 Task: Create a due date automation trigger when advanced on, on the monday before a card is due add basic without the blue label at 11:00 AM.
Action: Mouse moved to (970, 278)
Screenshot: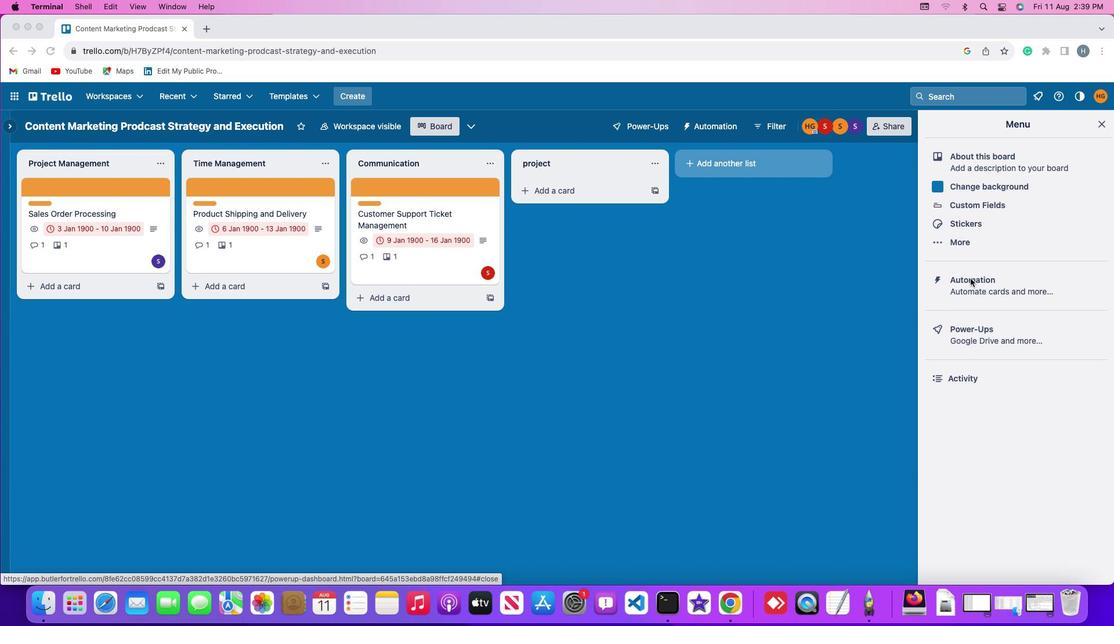 
Action: Mouse pressed left at (970, 278)
Screenshot: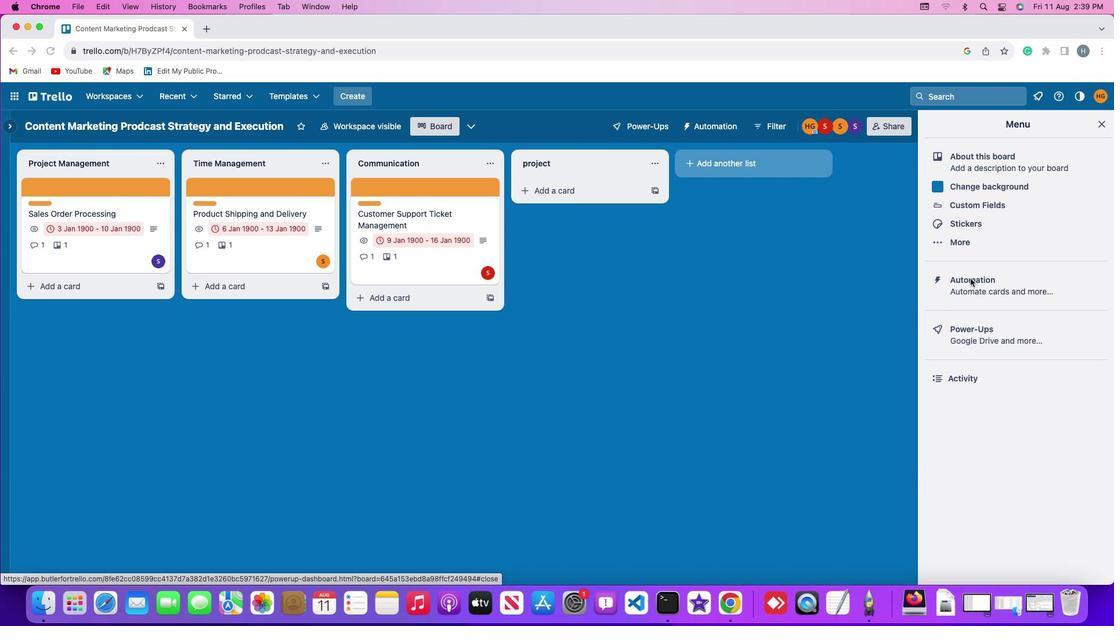 
Action: Mouse pressed left at (970, 278)
Screenshot: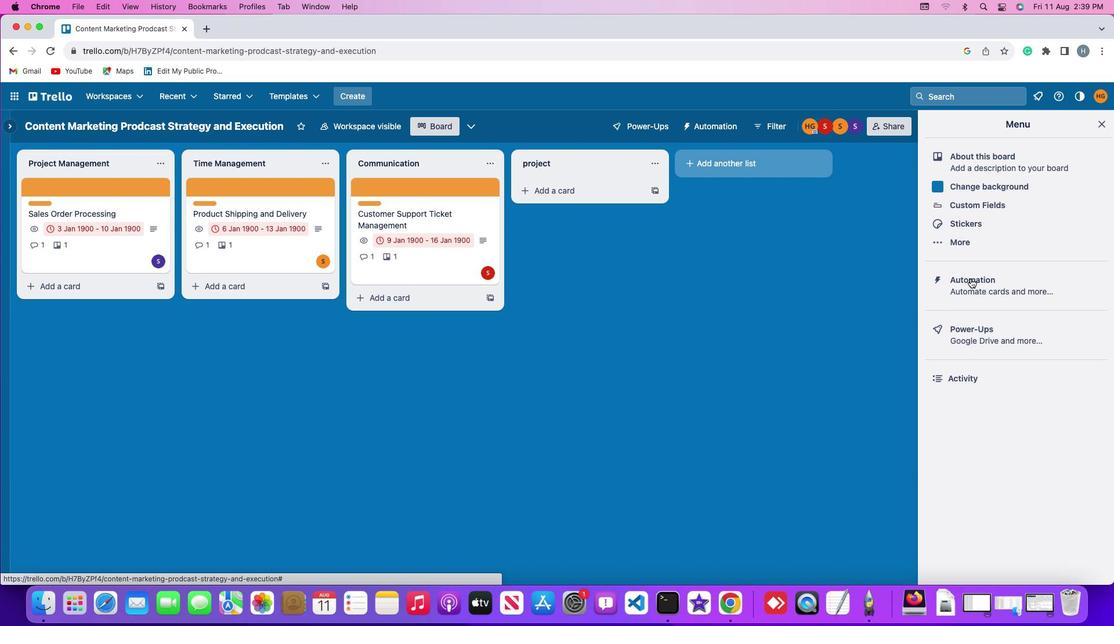 
Action: Mouse moved to (85, 282)
Screenshot: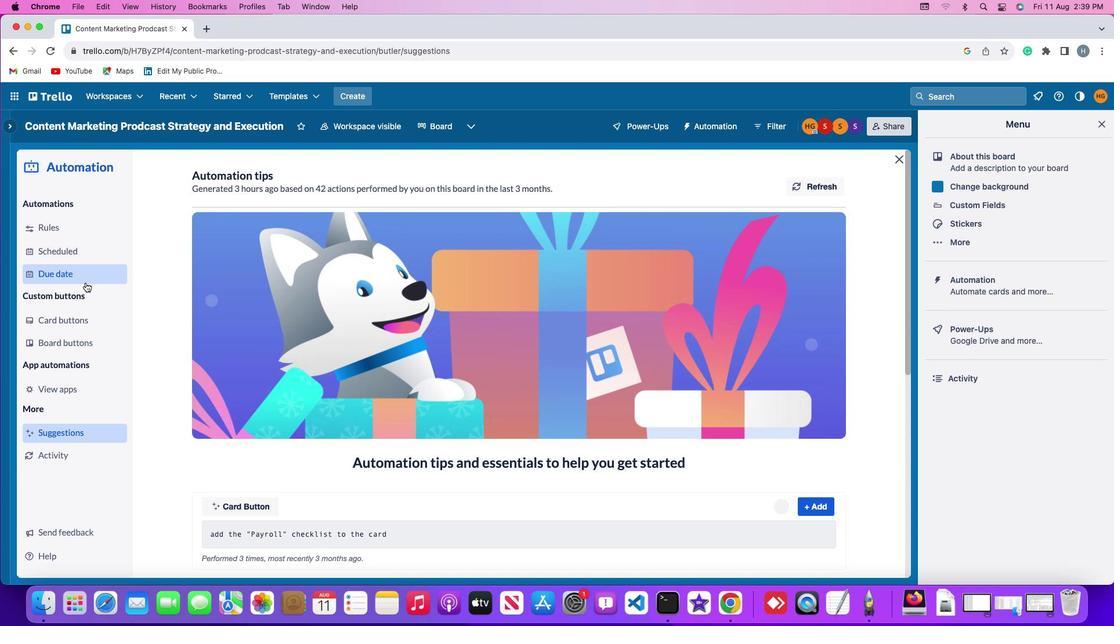
Action: Mouse pressed left at (85, 282)
Screenshot: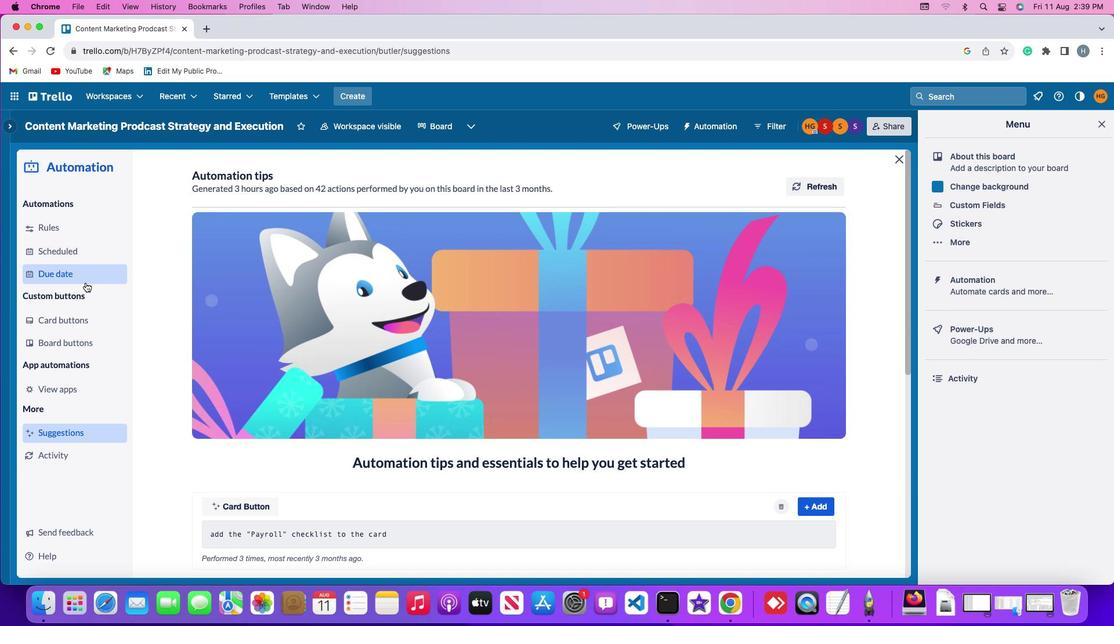 
Action: Mouse moved to (782, 180)
Screenshot: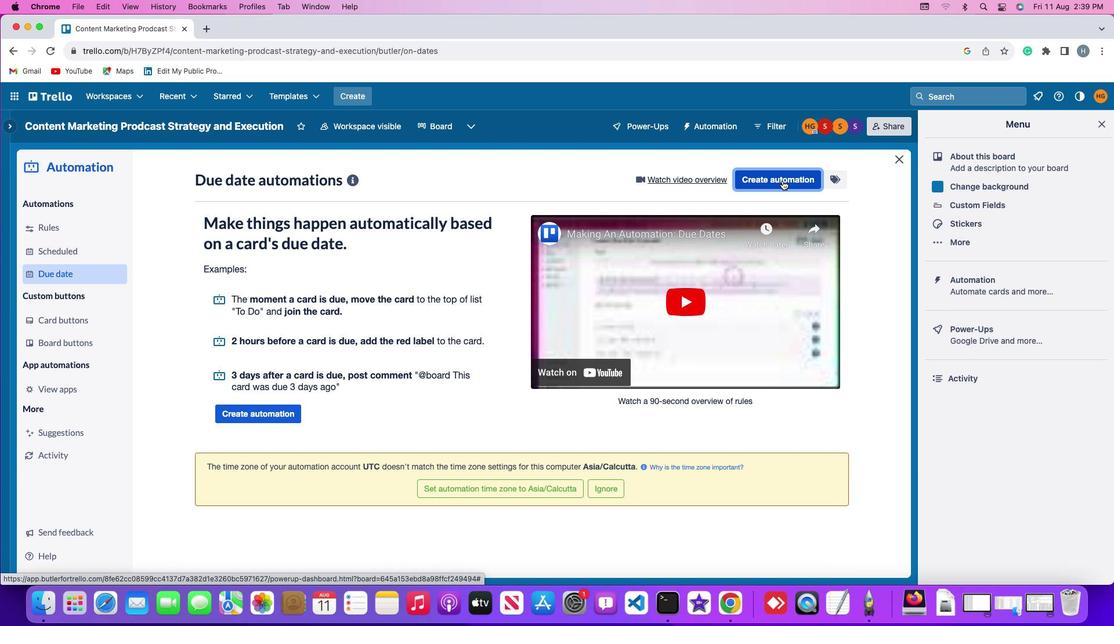 
Action: Mouse pressed left at (782, 180)
Screenshot: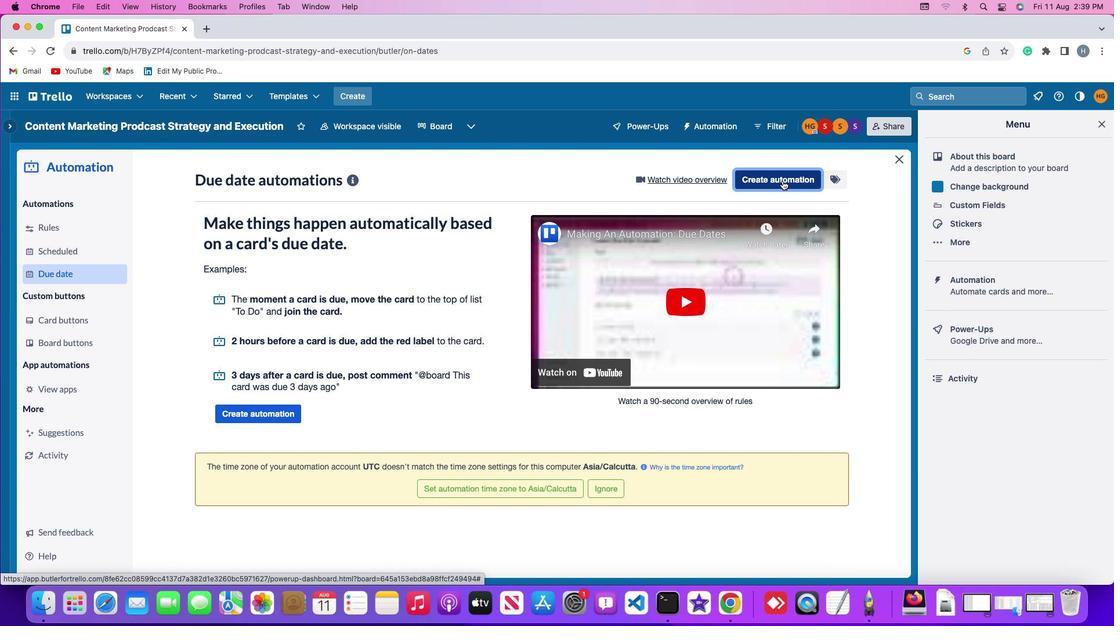 
Action: Mouse moved to (217, 293)
Screenshot: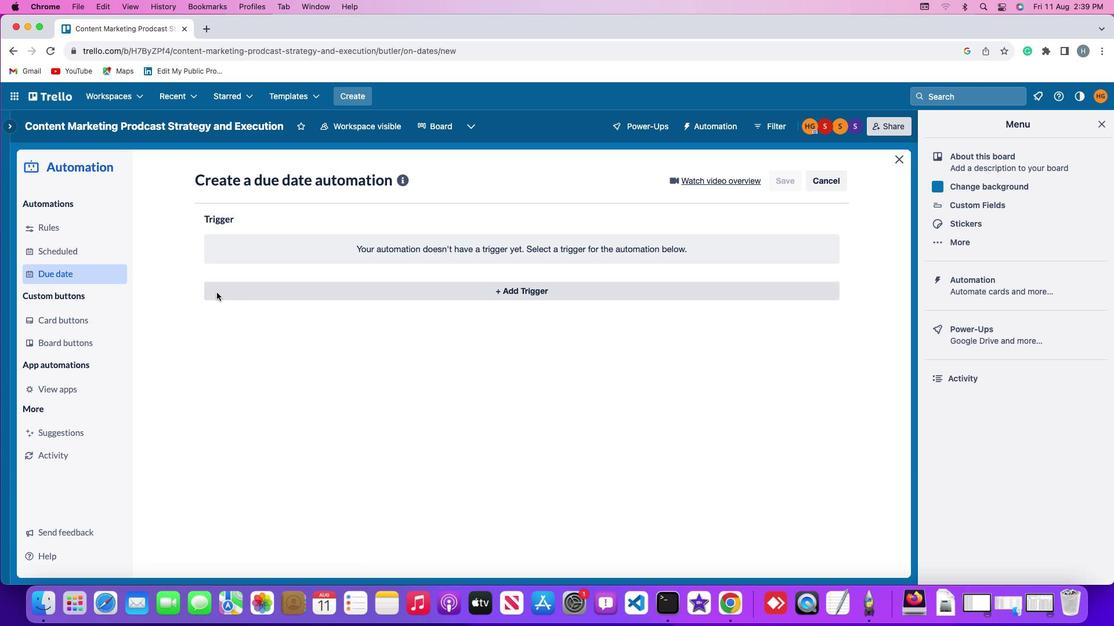 
Action: Mouse pressed left at (217, 293)
Screenshot: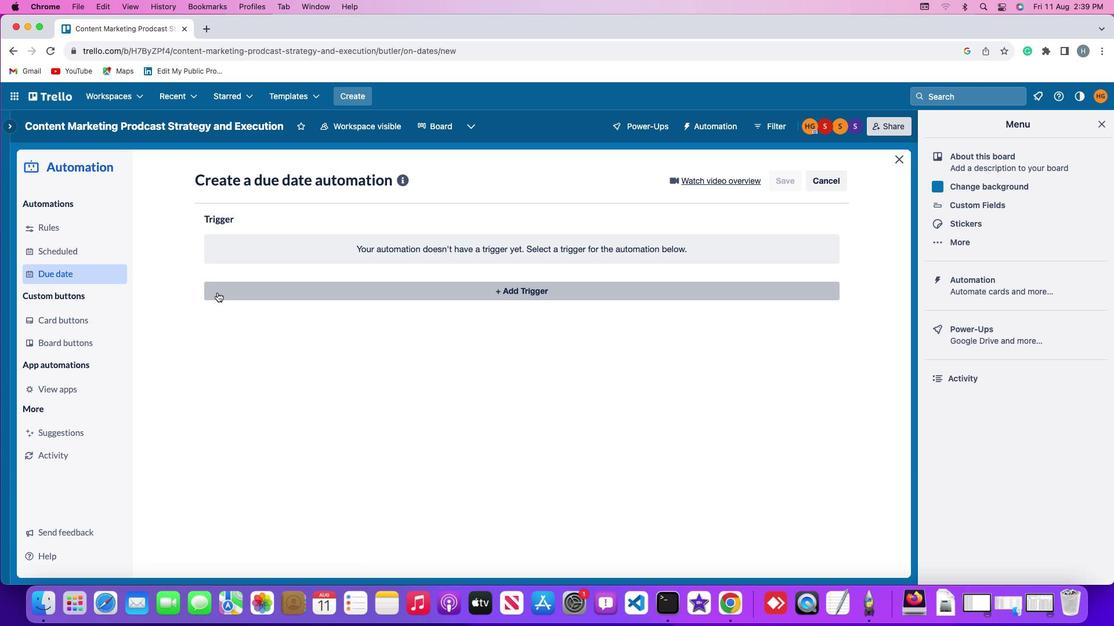 
Action: Mouse moved to (255, 508)
Screenshot: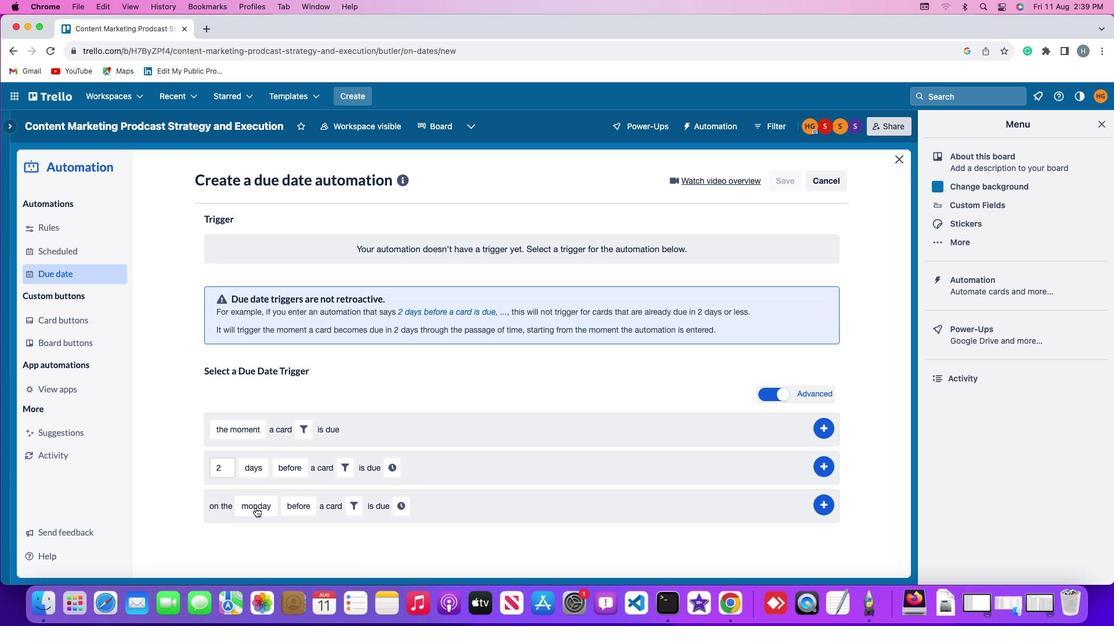 
Action: Mouse pressed left at (255, 508)
Screenshot: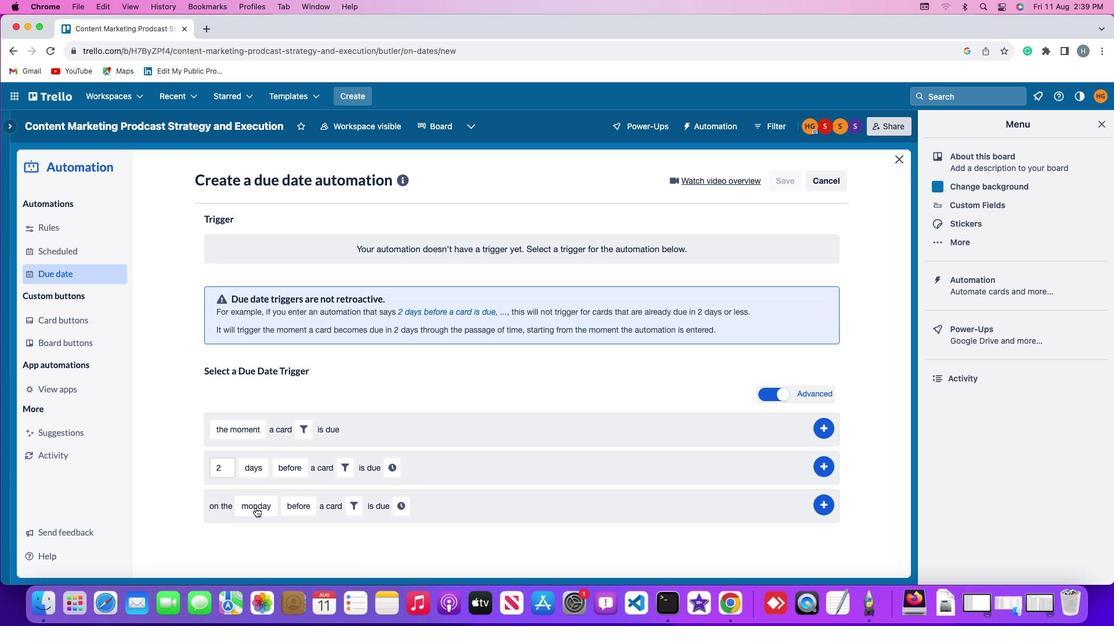 
Action: Mouse moved to (279, 347)
Screenshot: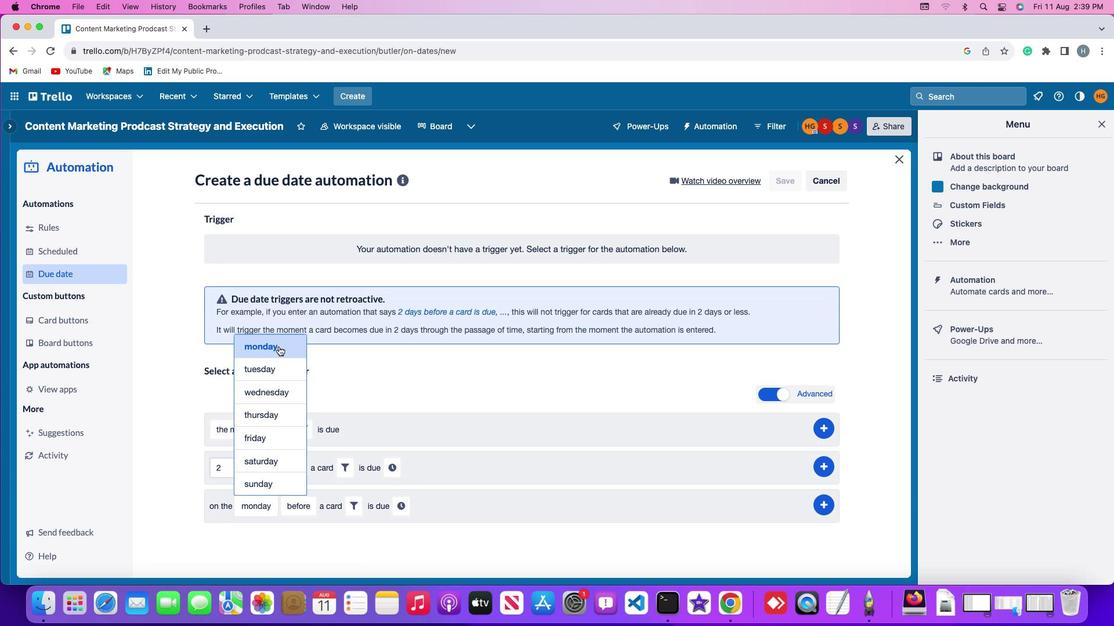 
Action: Mouse pressed left at (279, 347)
Screenshot: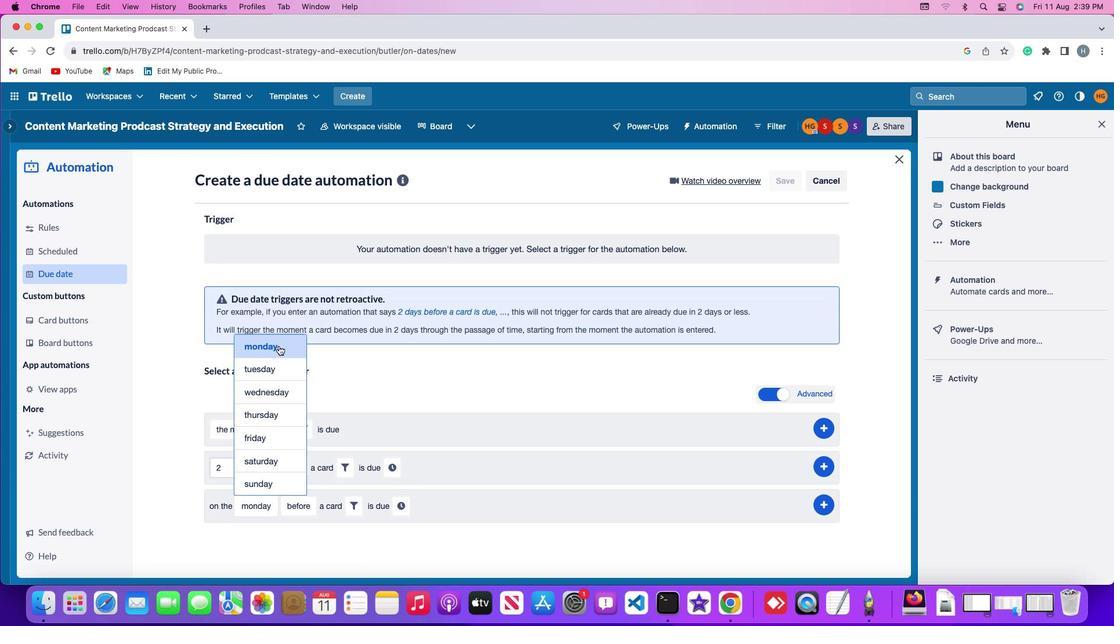 
Action: Mouse moved to (290, 508)
Screenshot: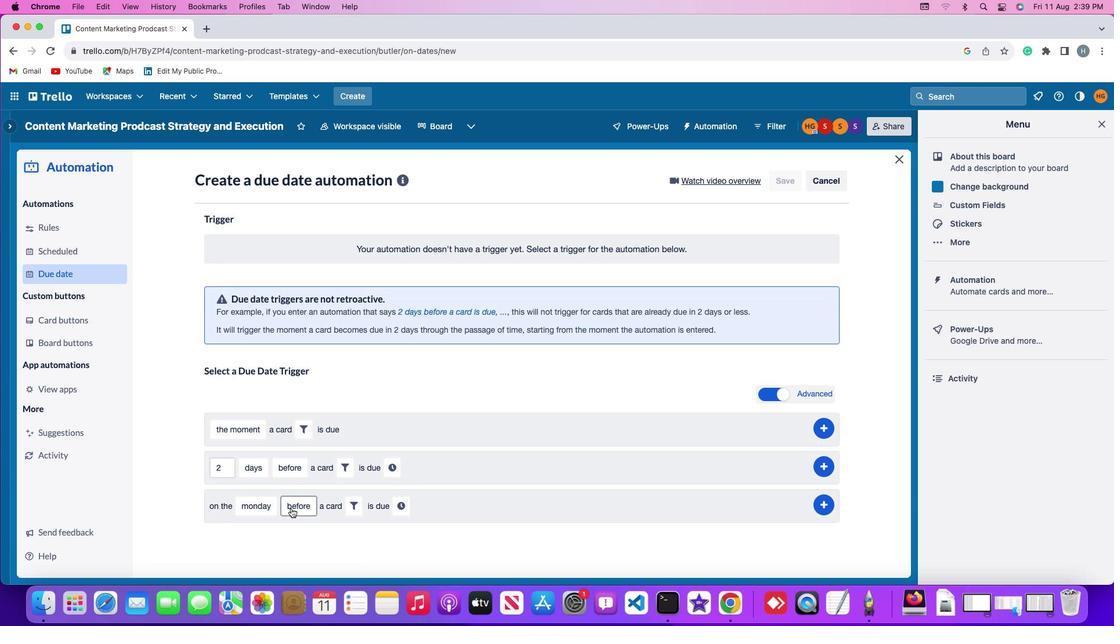 
Action: Mouse pressed left at (290, 508)
Screenshot: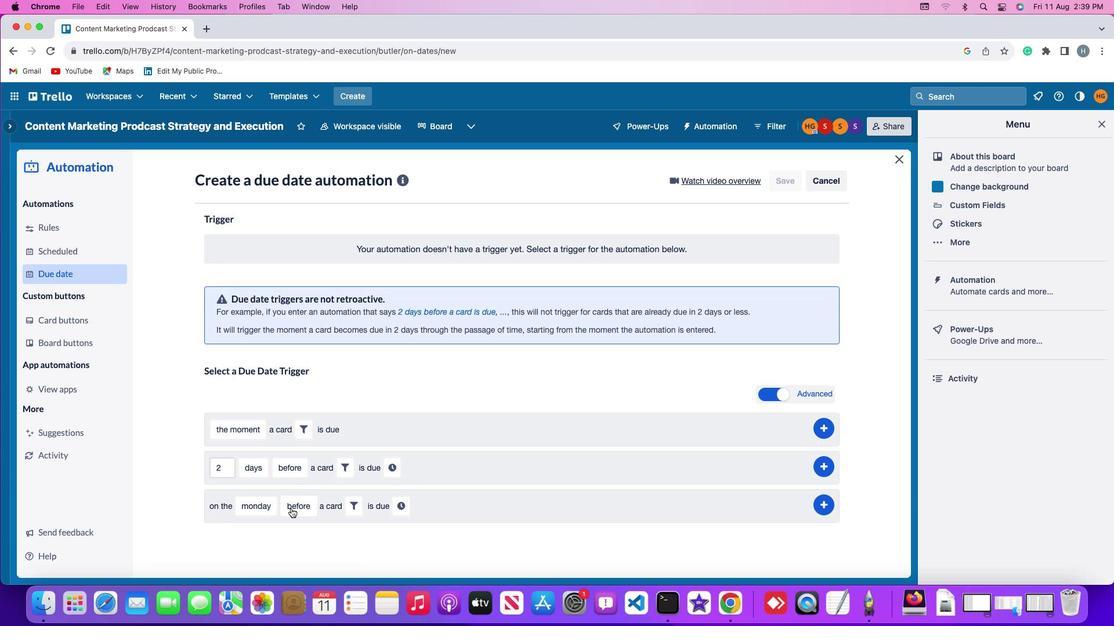 
Action: Mouse moved to (320, 413)
Screenshot: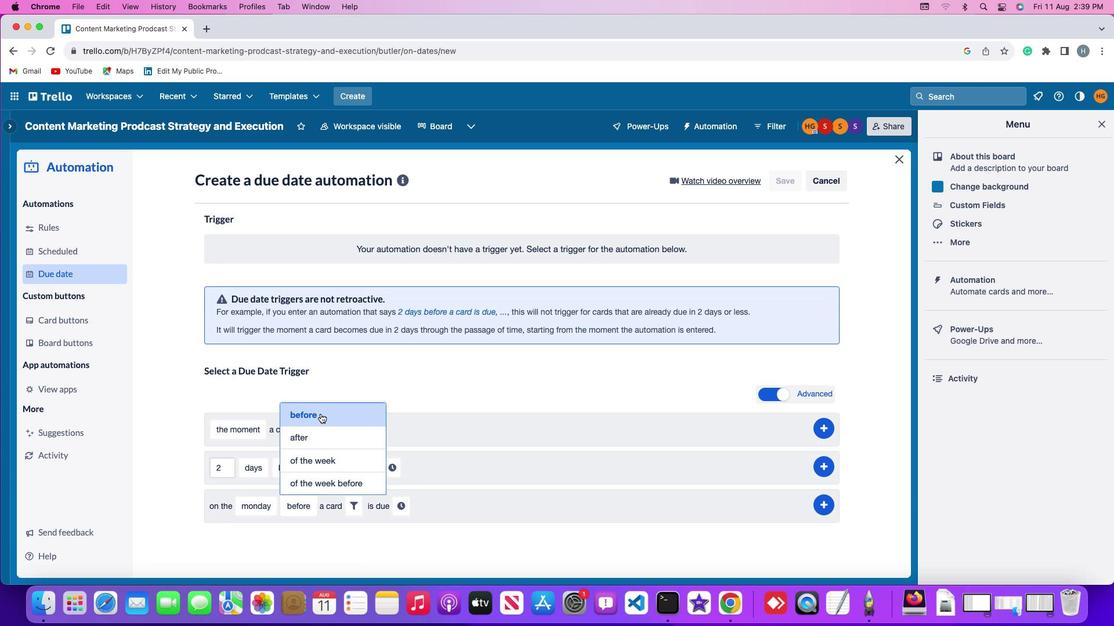 
Action: Mouse pressed left at (320, 413)
Screenshot: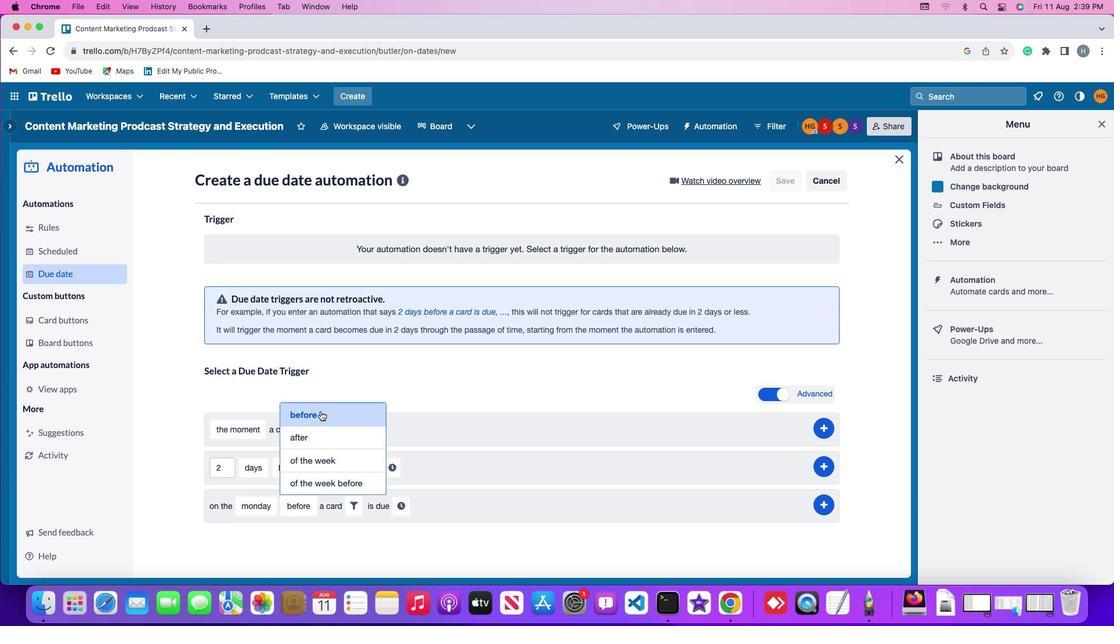
Action: Mouse moved to (357, 509)
Screenshot: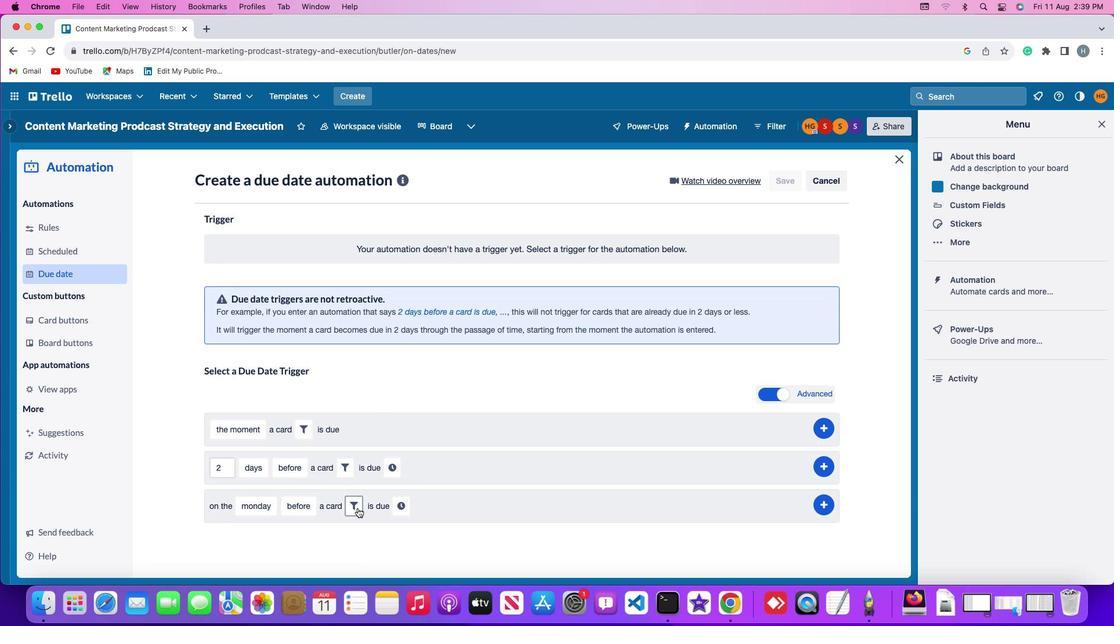 
Action: Mouse pressed left at (357, 509)
Screenshot: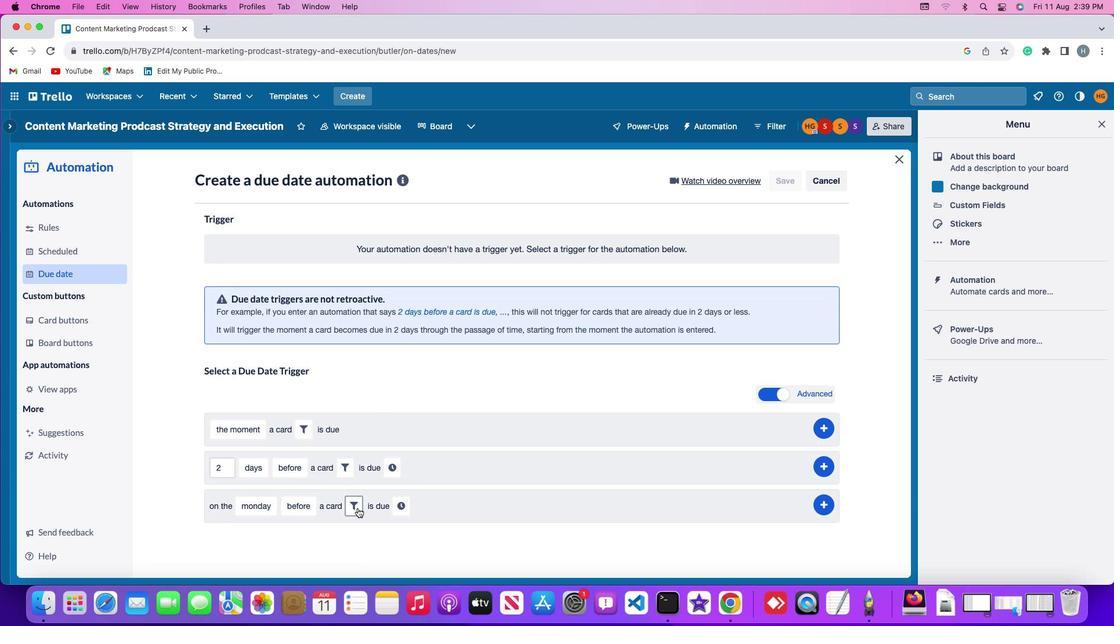 
Action: Mouse moved to (307, 536)
Screenshot: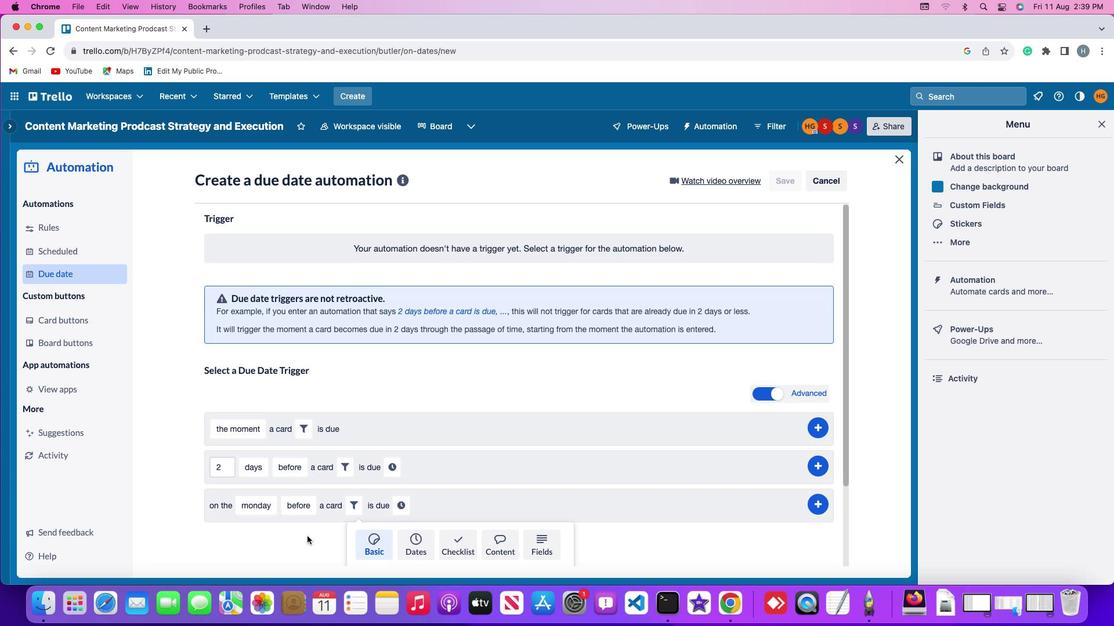 
Action: Mouse scrolled (307, 536) with delta (0, 0)
Screenshot: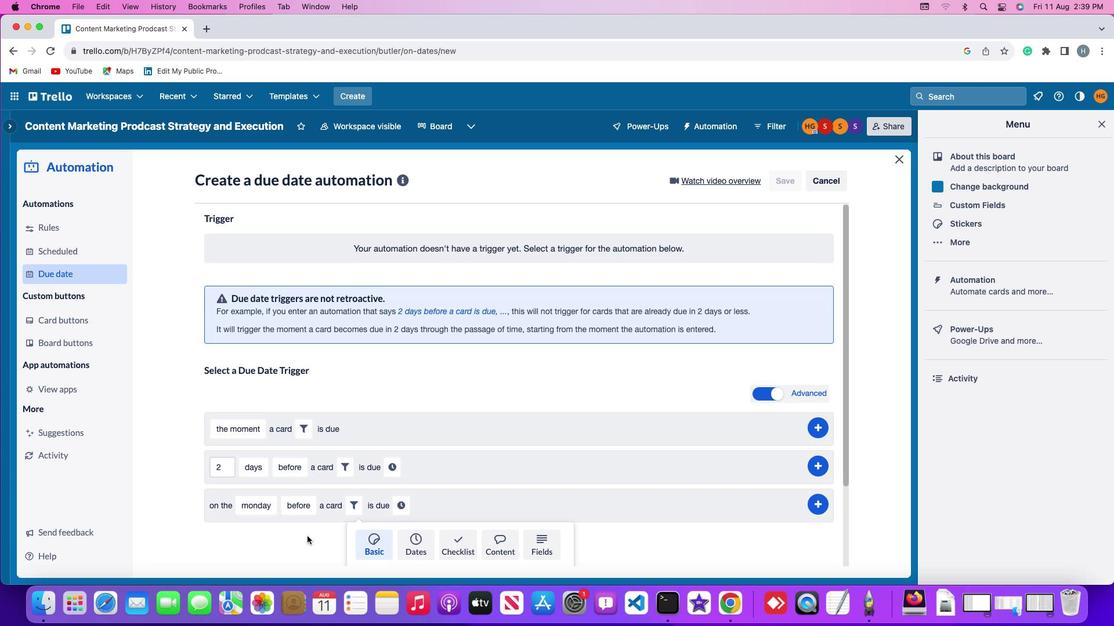 
Action: Mouse scrolled (307, 536) with delta (0, 0)
Screenshot: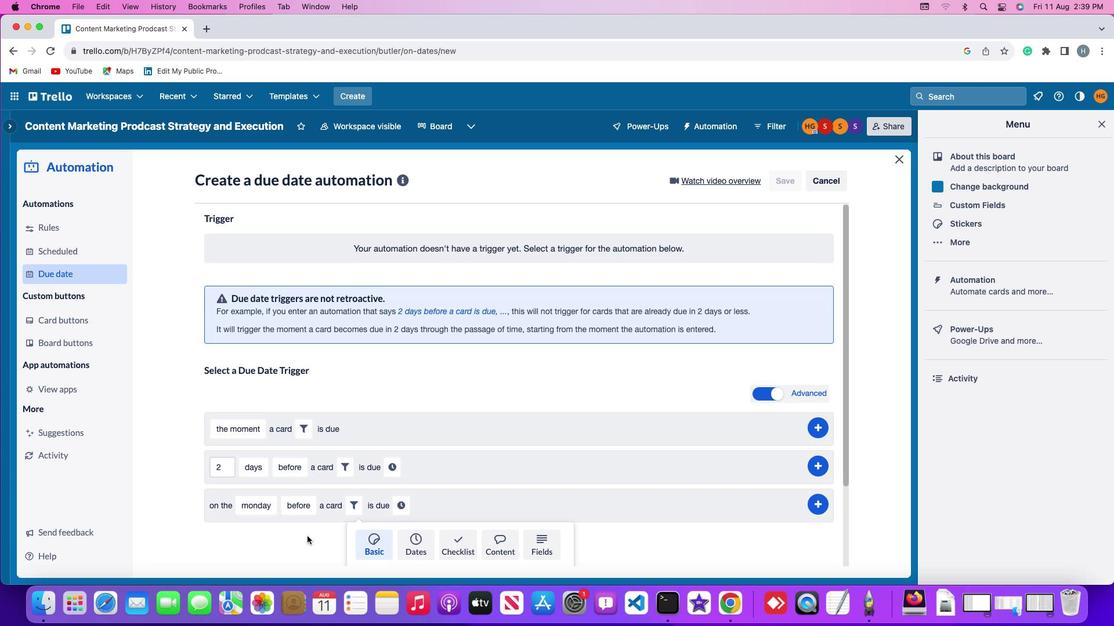 
Action: Mouse moved to (307, 536)
Screenshot: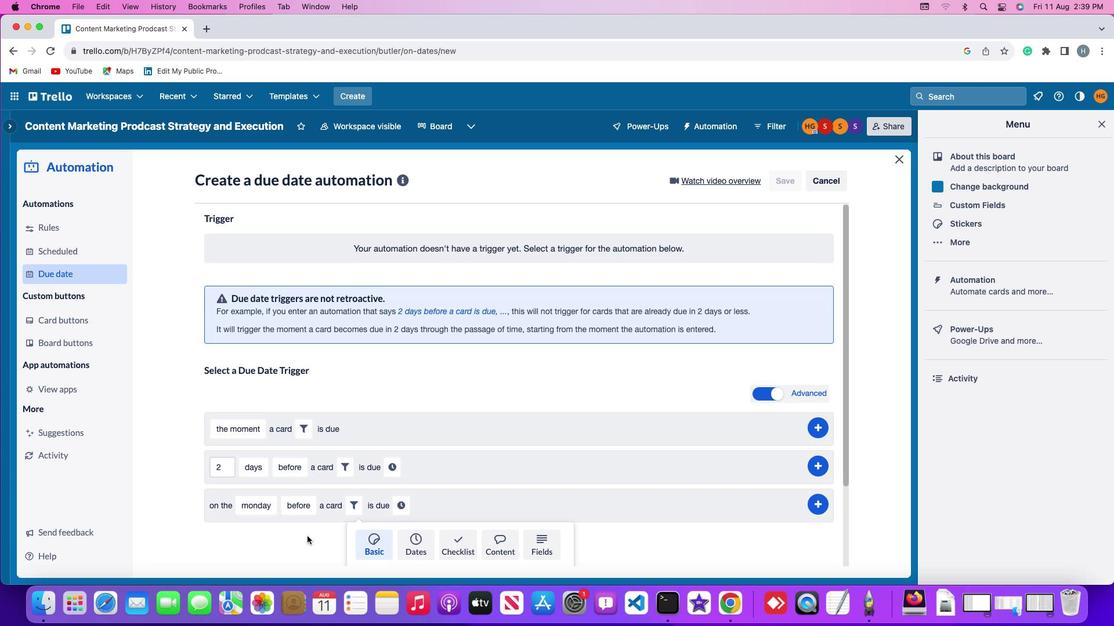 
Action: Mouse scrolled (307, 536) with delta (0, -2)
Screenshot: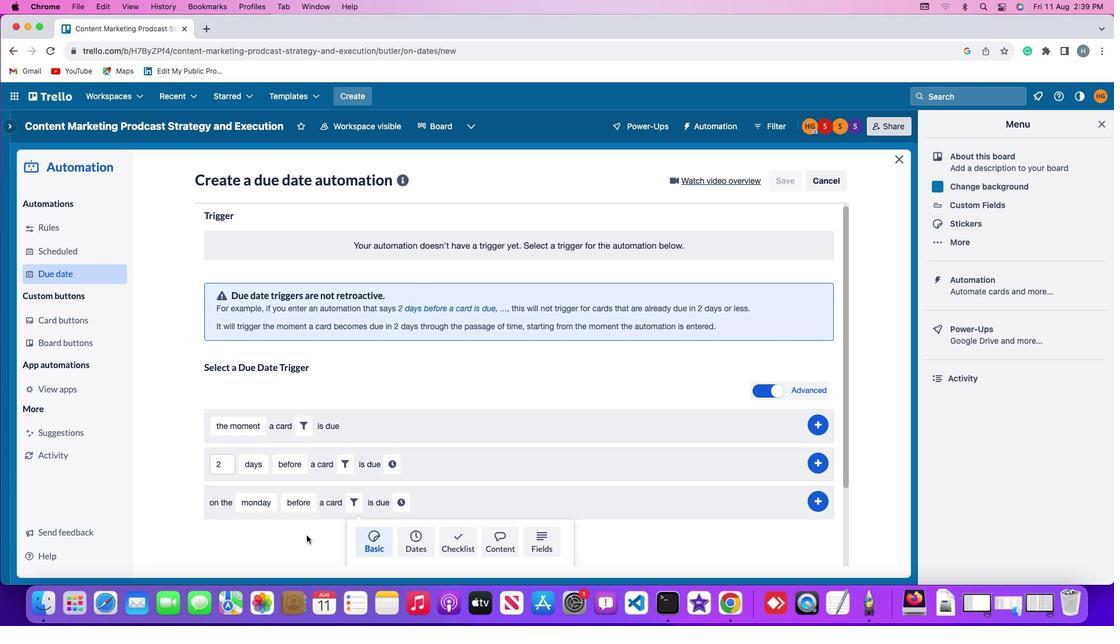 
Action: Mouse moved to (307, 536)
Screenshot: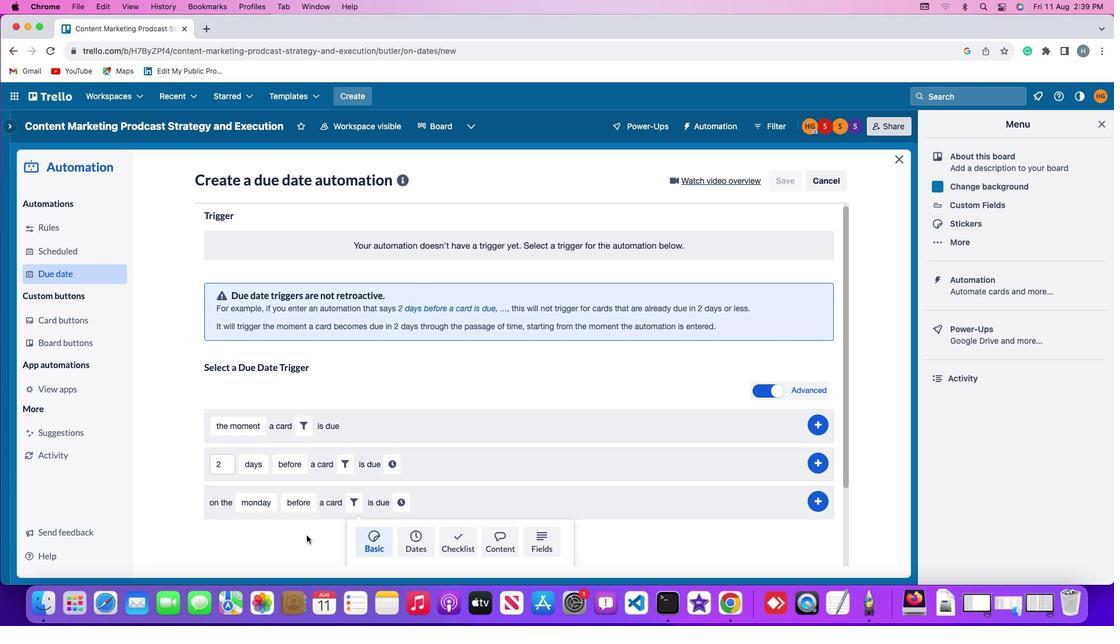 
Action: Mouse scrolled (307, 536) with delta (0, -2)
Screenshot: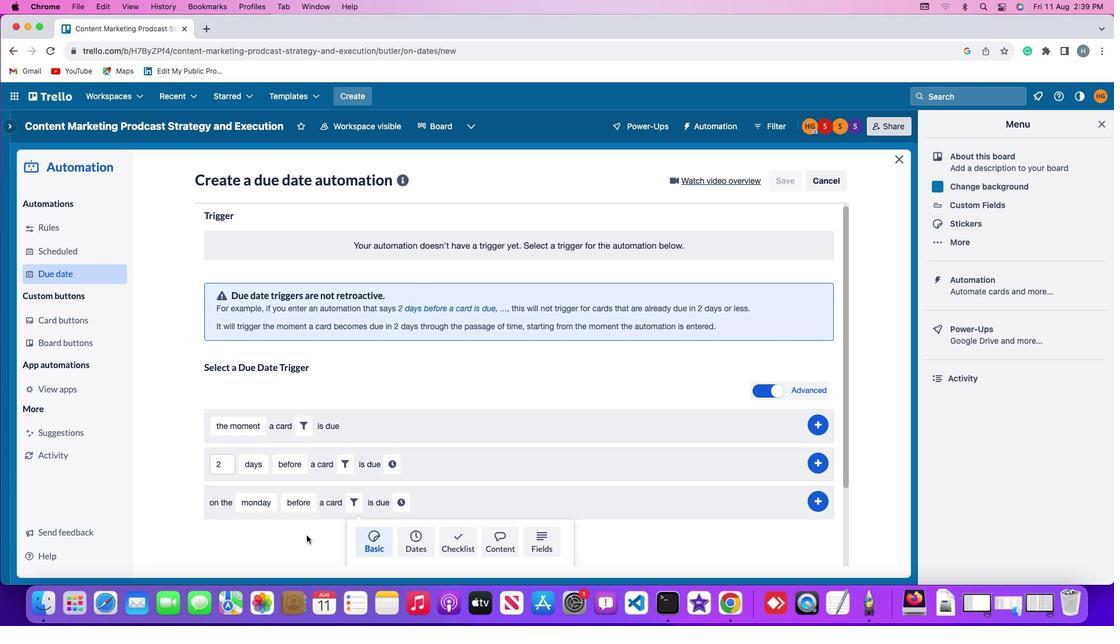 
Action: Mouse moved to (307, 536)
Screenshot: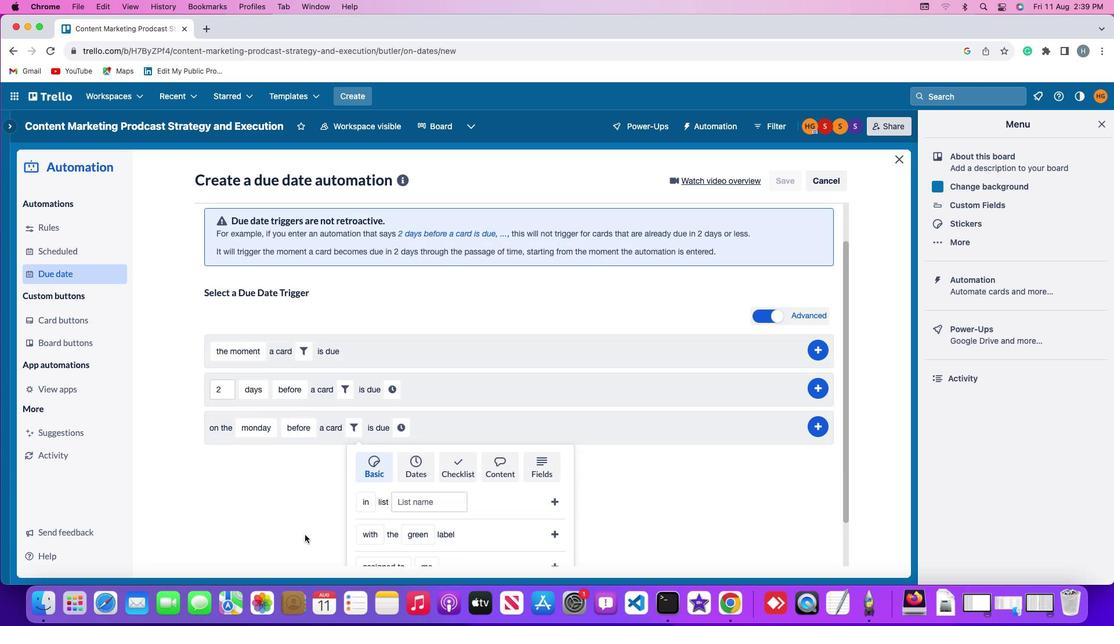 
Action: Mouse scrolled (307, 536) with delta (0, -3)
Screenshot: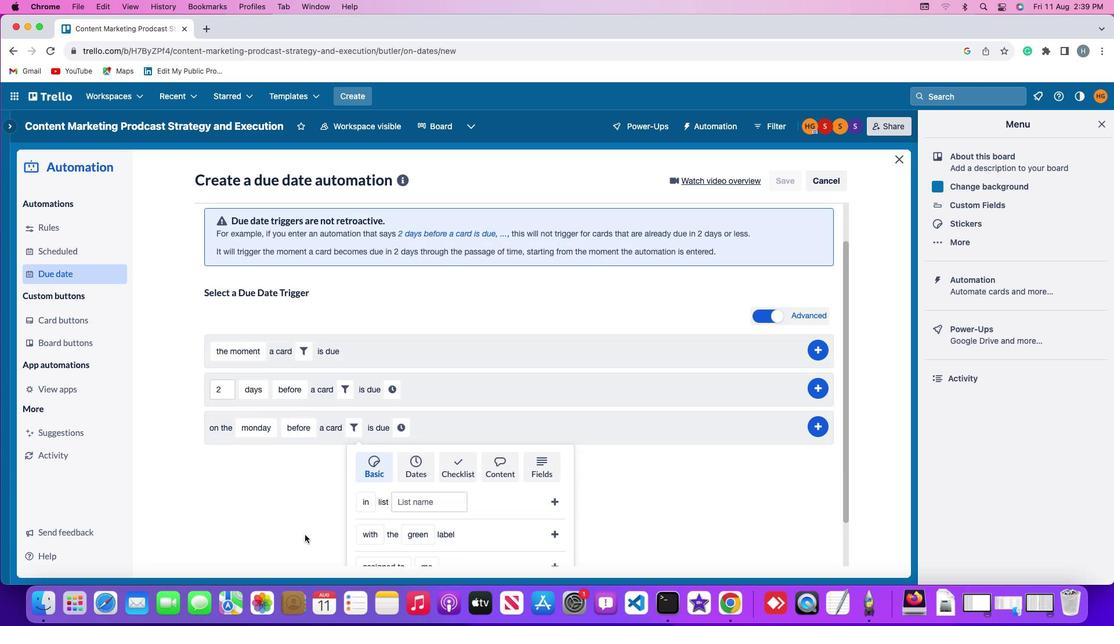 
Action: Mouse moved to (305, 535)
Screenshot: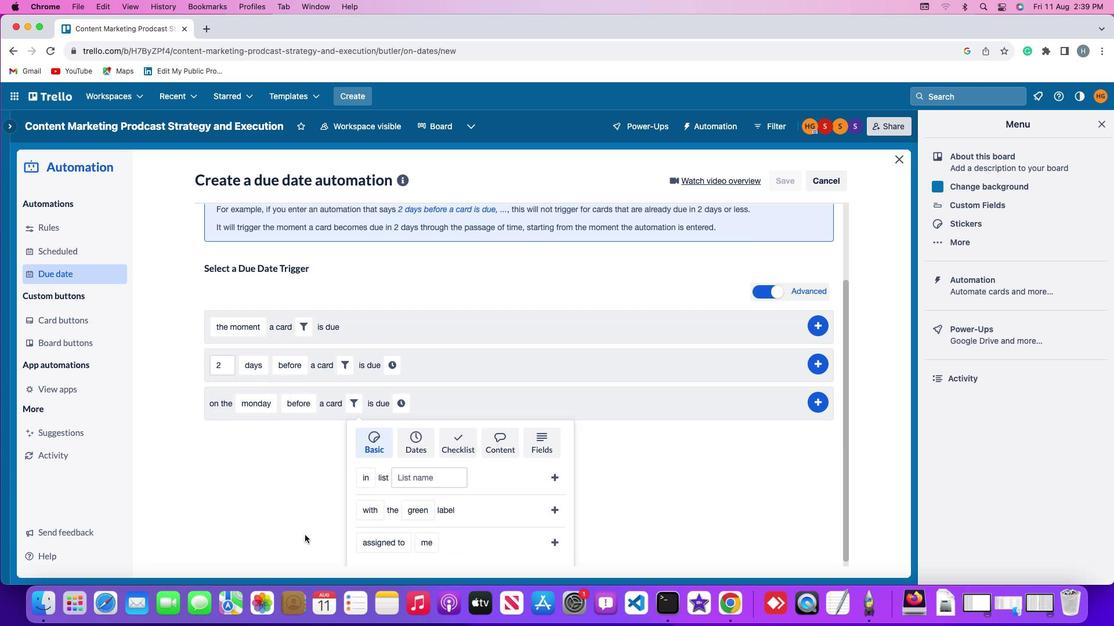 
Action: Mouse scrolled (305, 535) with delta (0, -3)
Screenshot: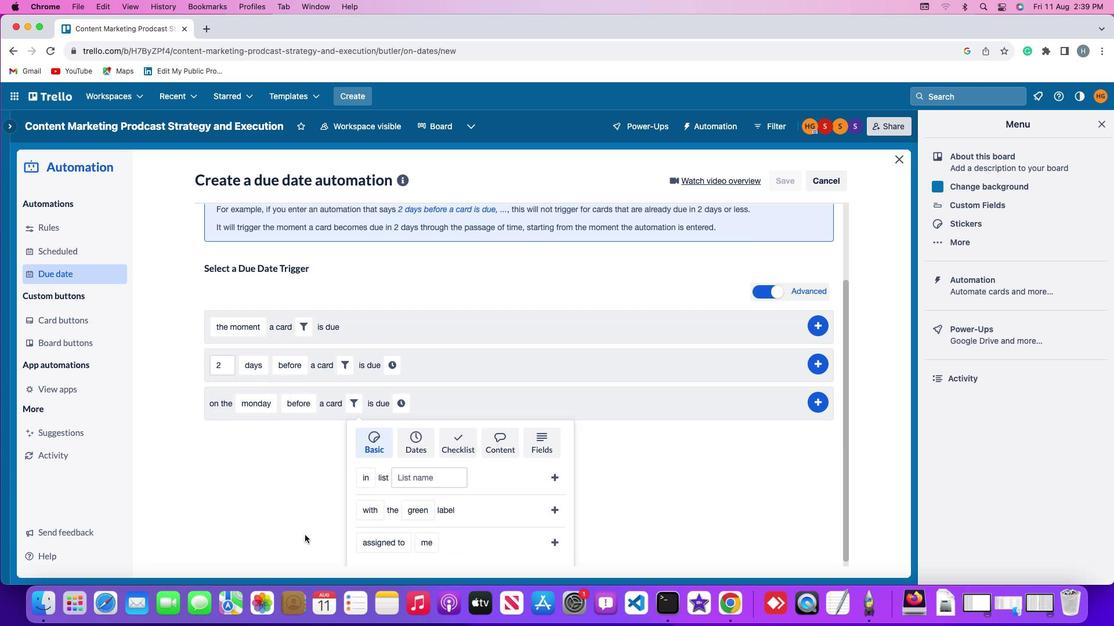 
Action: Mouse moved to (301, 532)
Screenshot: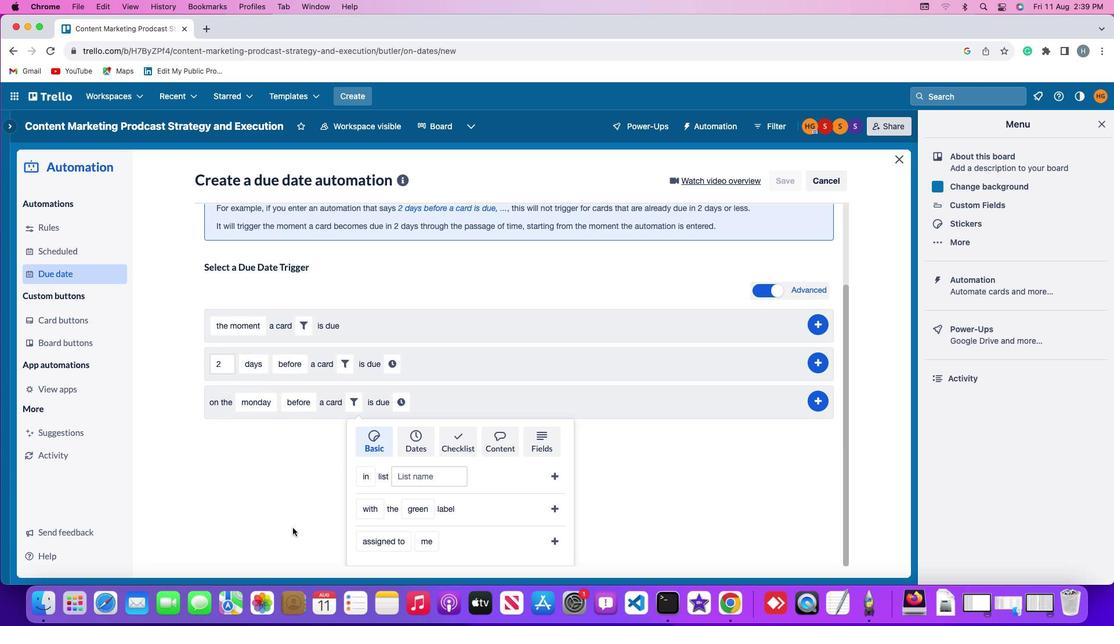 
Action: Mouse scrolled (301, 532) with delta (0, 0)
Screenshot: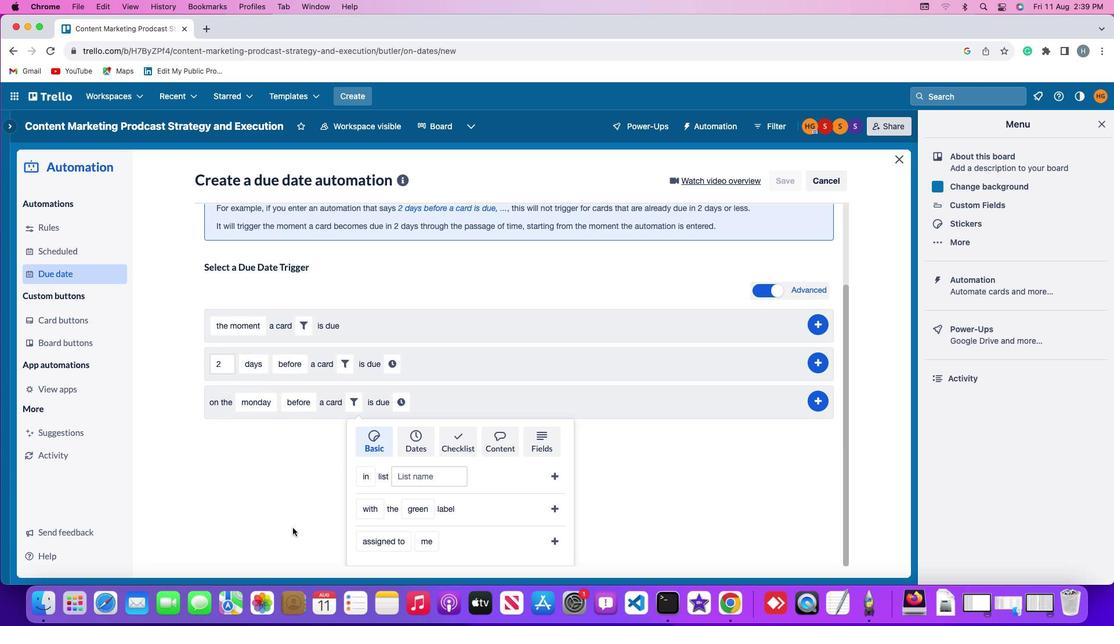 
Action: Mouse moved to (296, 531)
Screenshot: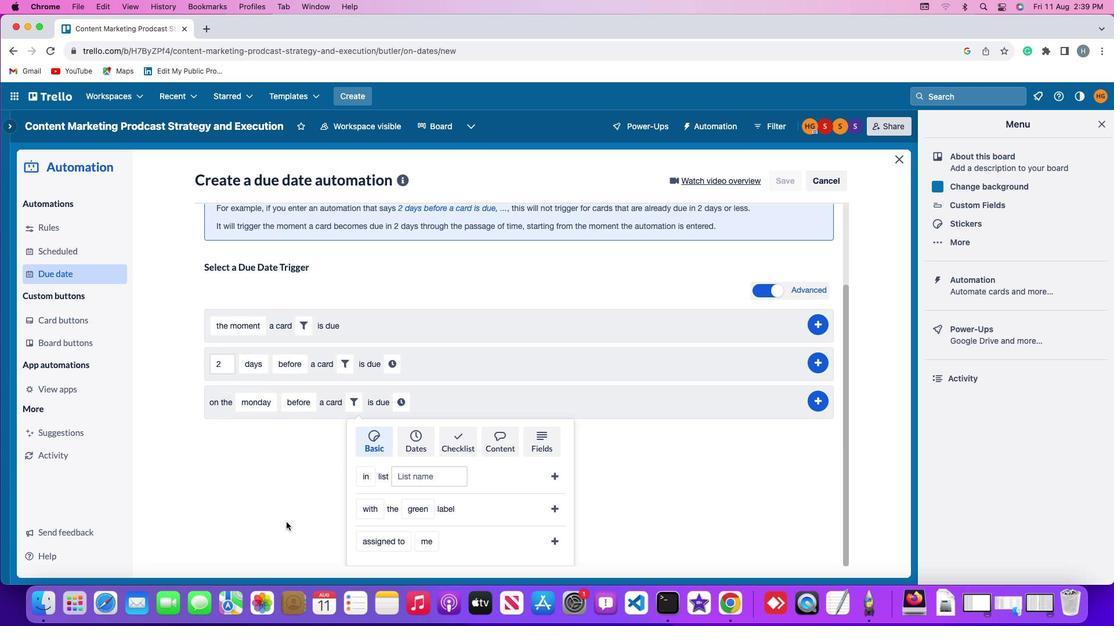 
Action: Mouse scrolled (296, 531) with delta (0, 0)
Screenshot: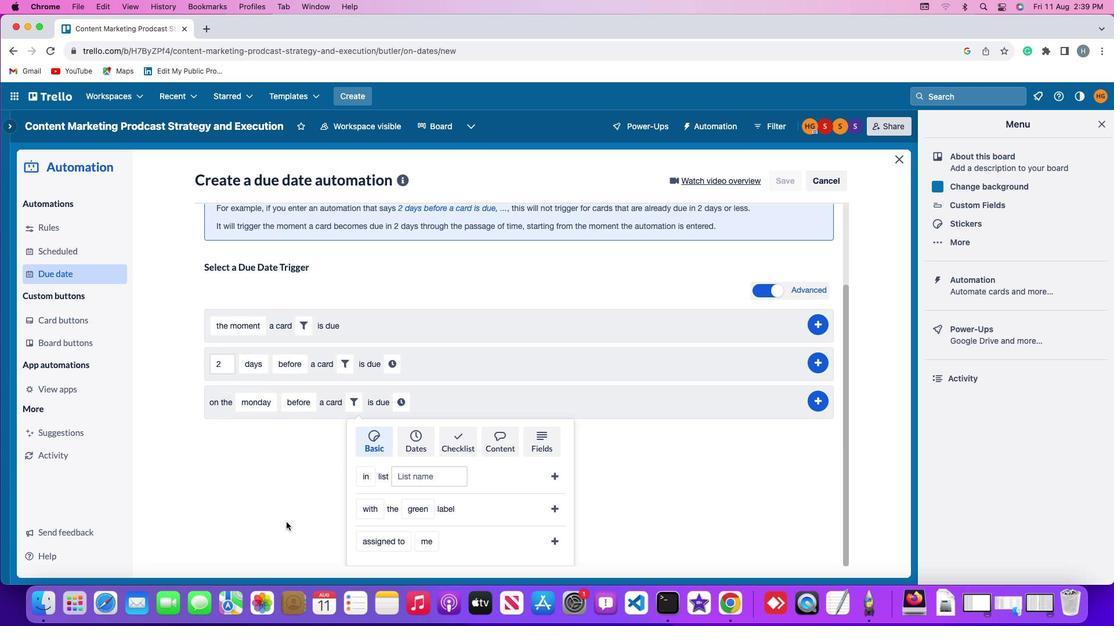 
Action: Mouse moved to (290, 527)
Screenshot: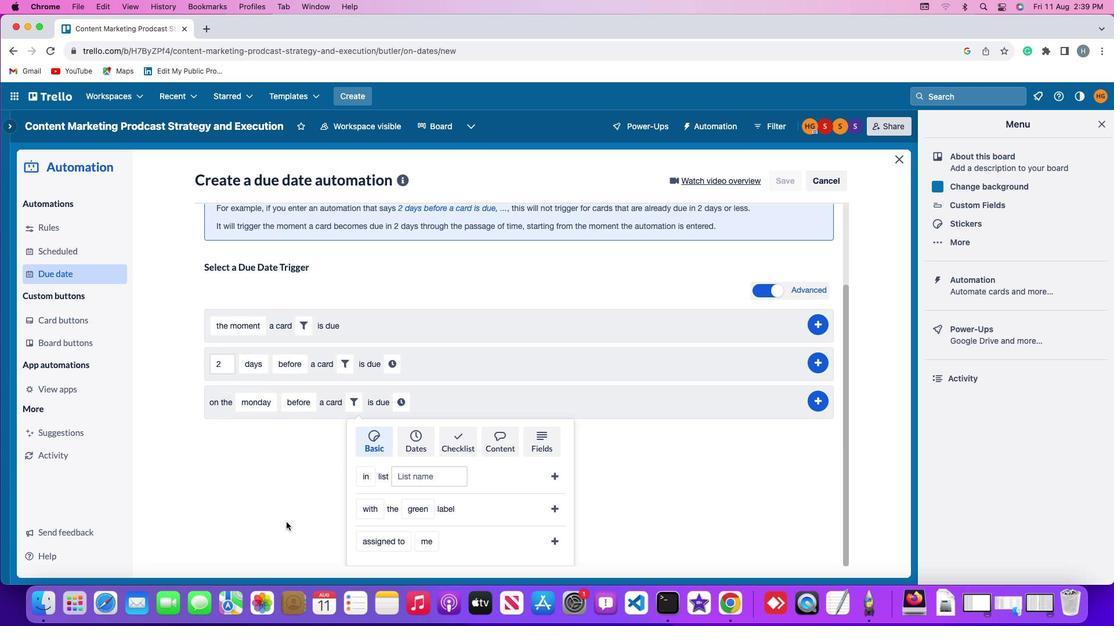 
Action: Mouse scrolled (290, 527) with delta (0, -1)
Screenshot: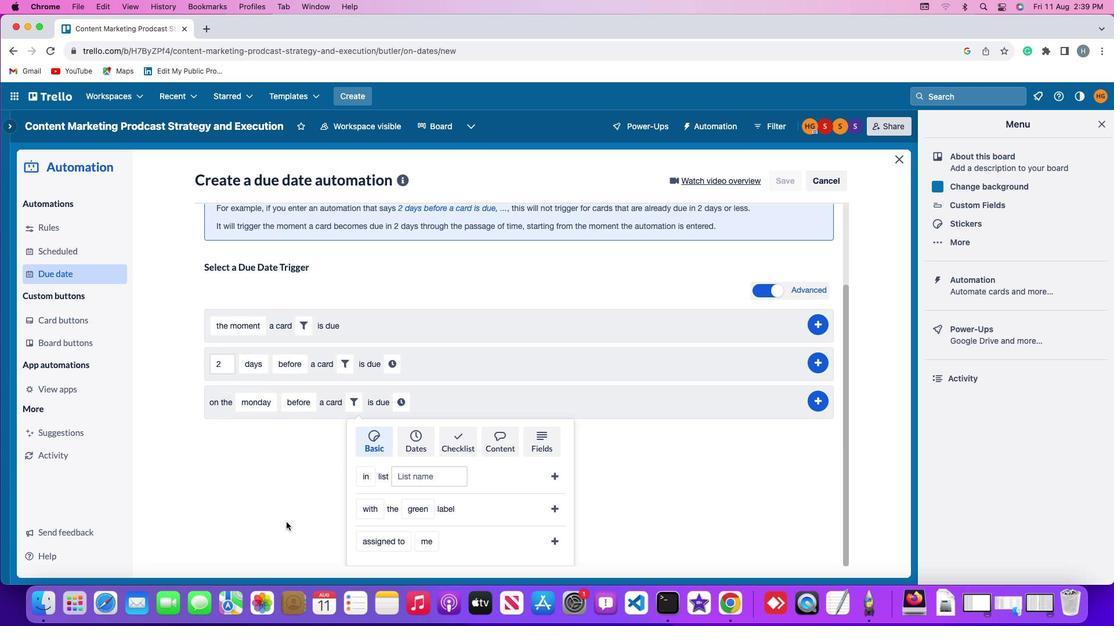 
Action: Mouse moved to (359, 510)
Screenshot: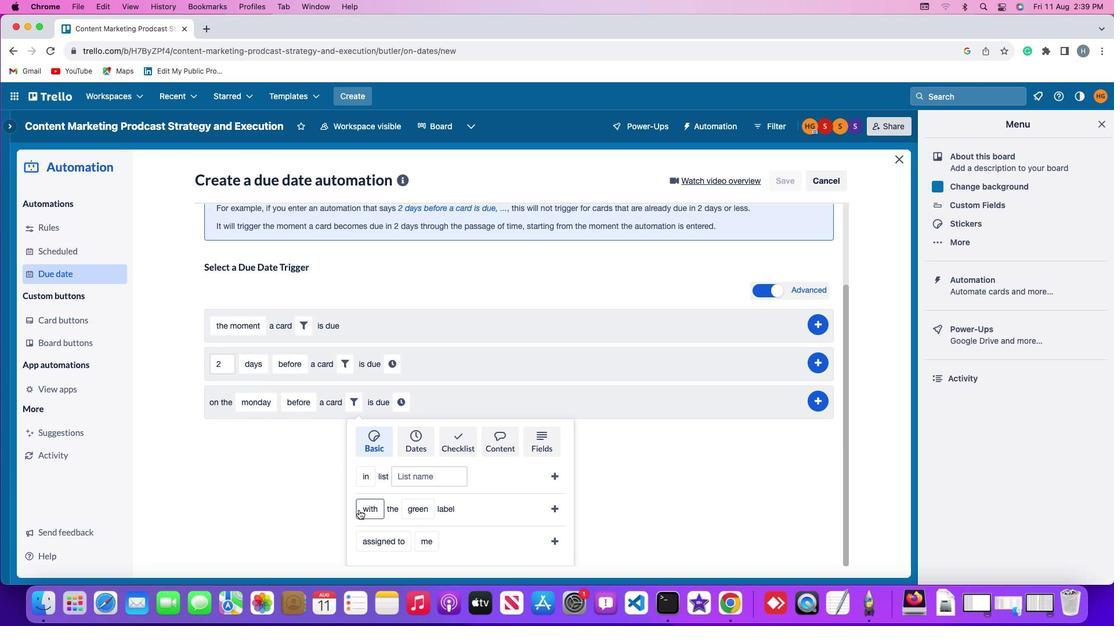 
Action: Mouse pressed left at (359, 510)
Screenshot: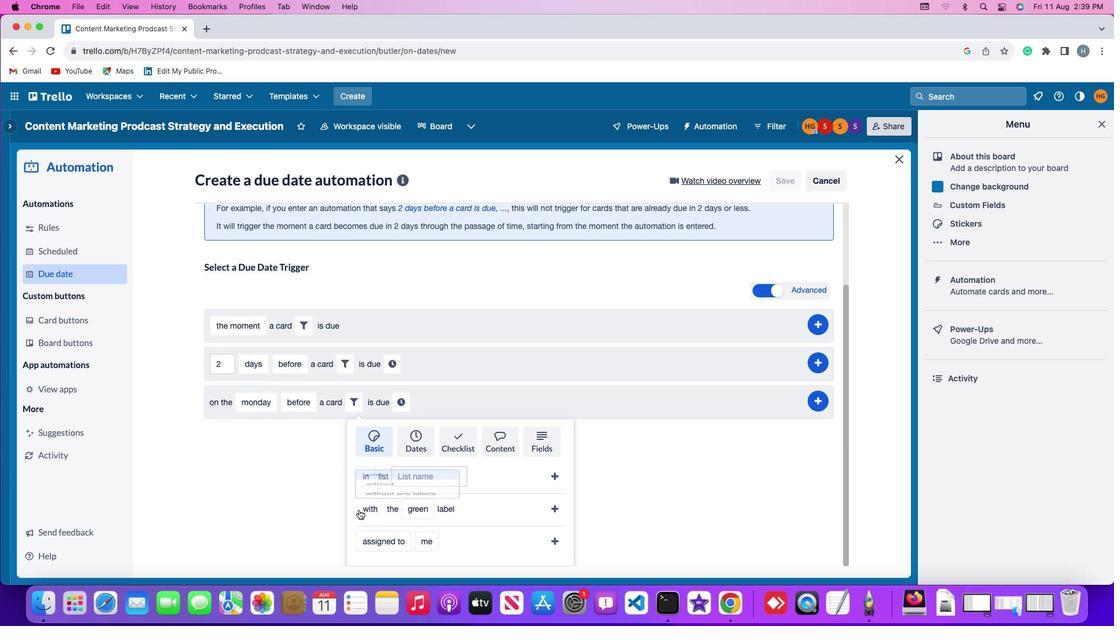 
Action: Mouse moved to (377, 467)
Screenshot: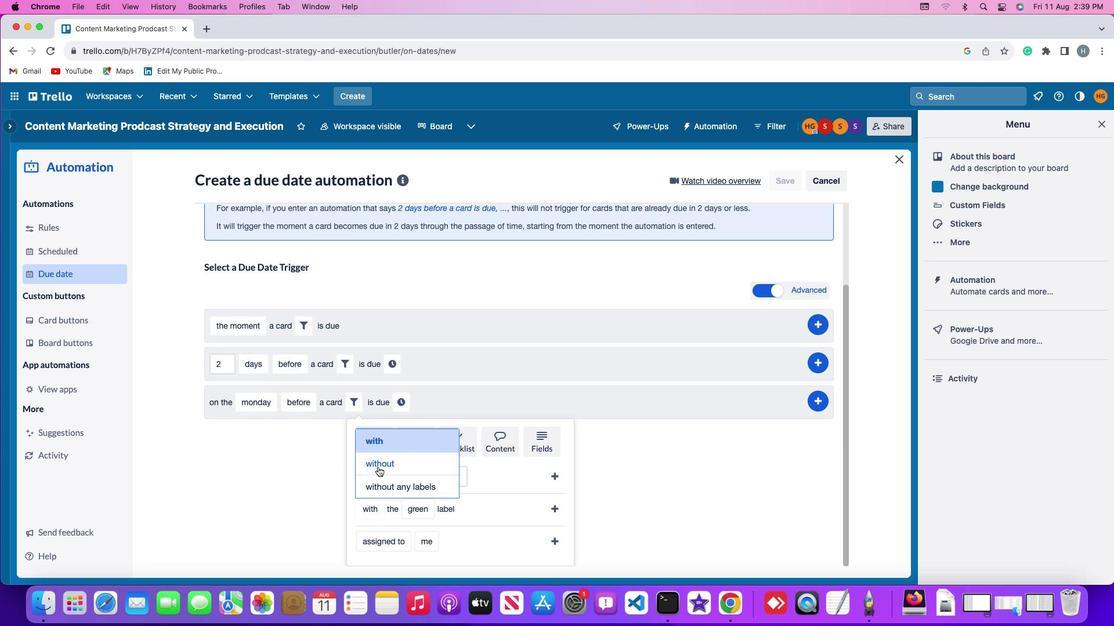 
Action: Mouse pressed left at (377, 467)
Screenshot: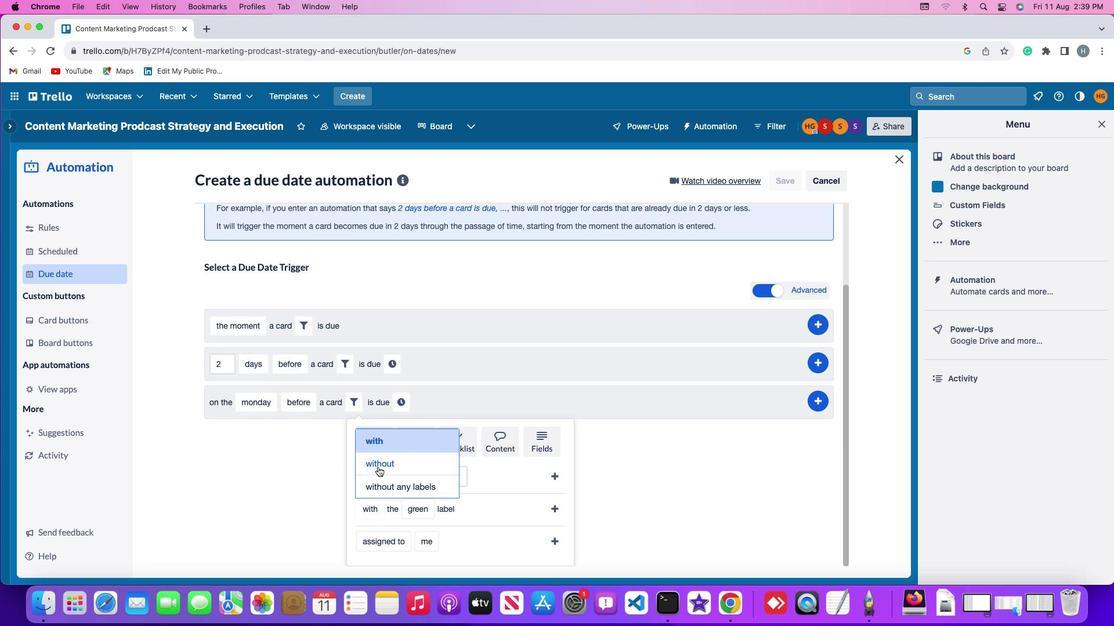 
Action: Mouse moved to (433, 509)
Screenshot: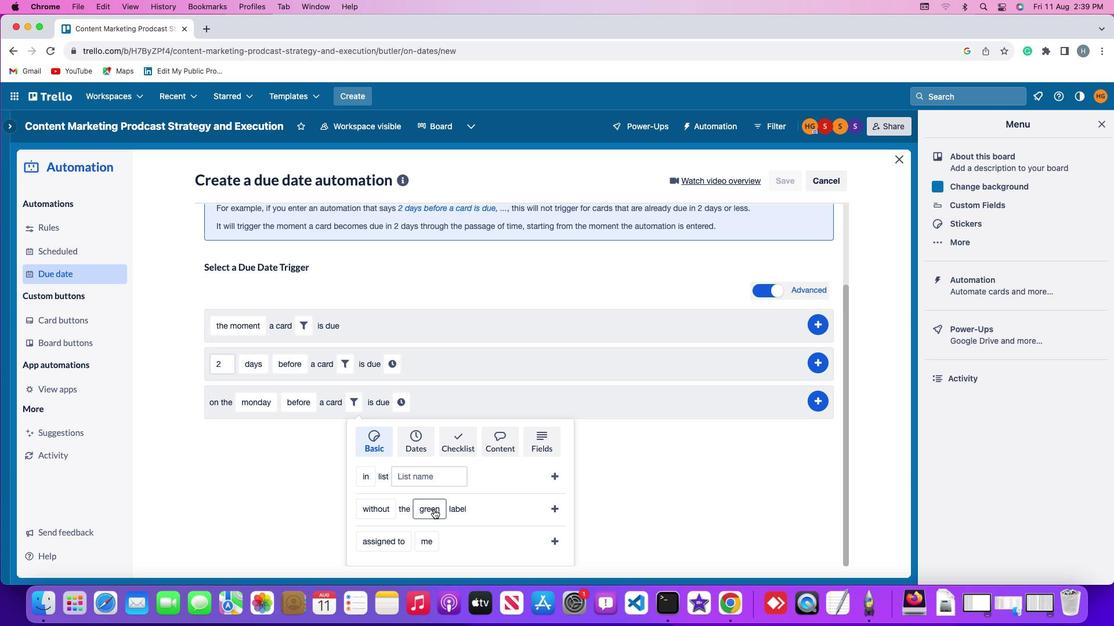 
Action: Mouse pressed left at (433, 509)
Screenshot: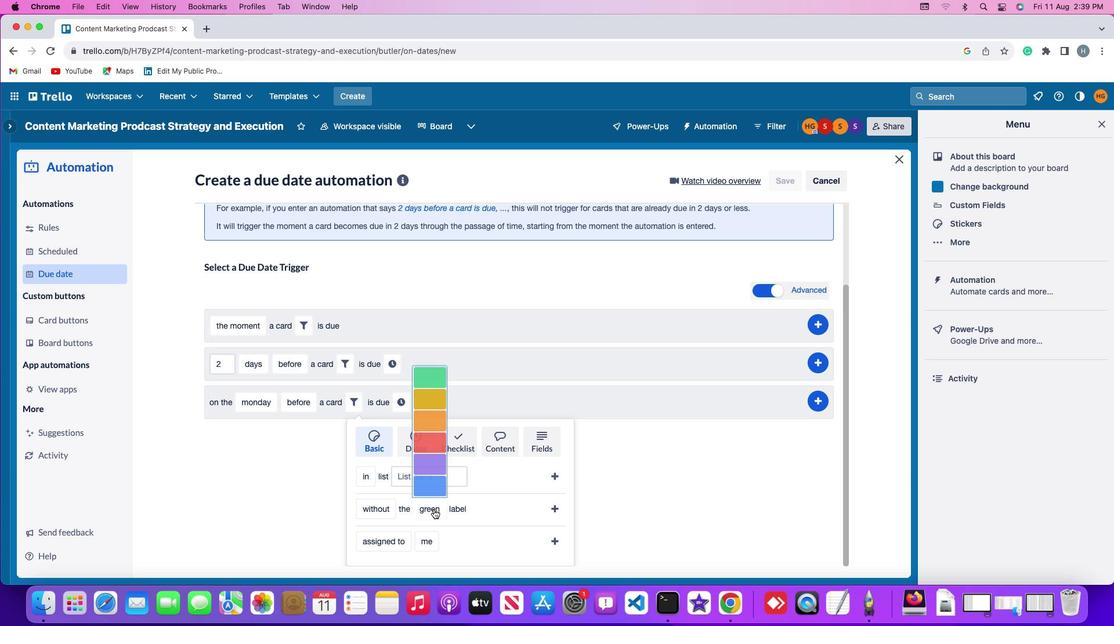 
Action: Mouse moved to (429, 508)
Screenshot: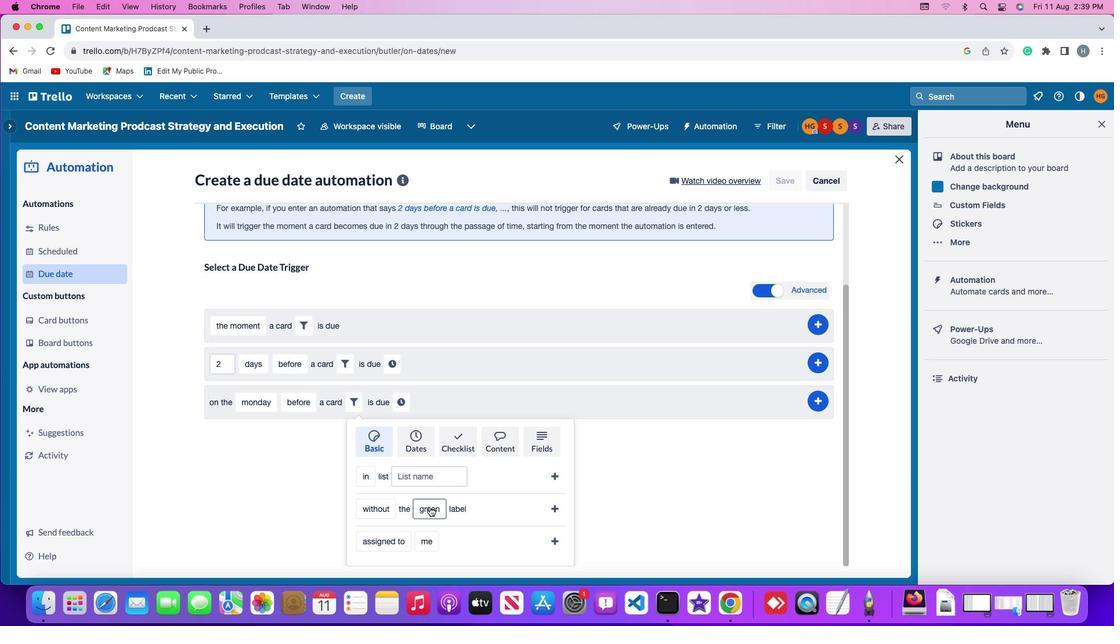 
Action: Mouse pressed left at (429, 508)
Screenshot: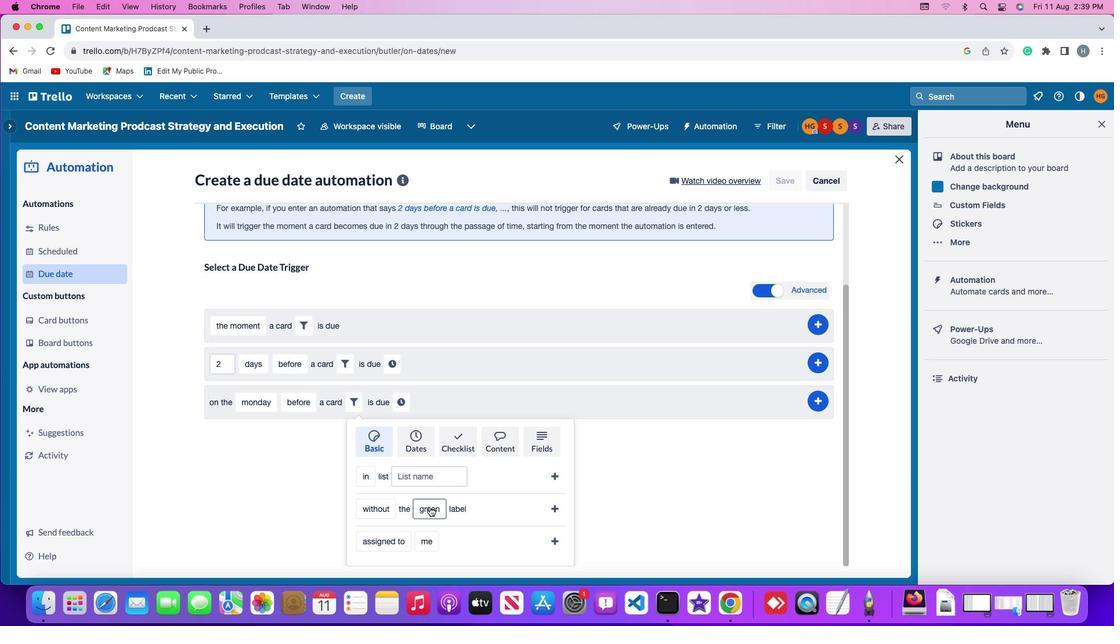 
Action: Mouse moved to (430, 487)
Screenshot: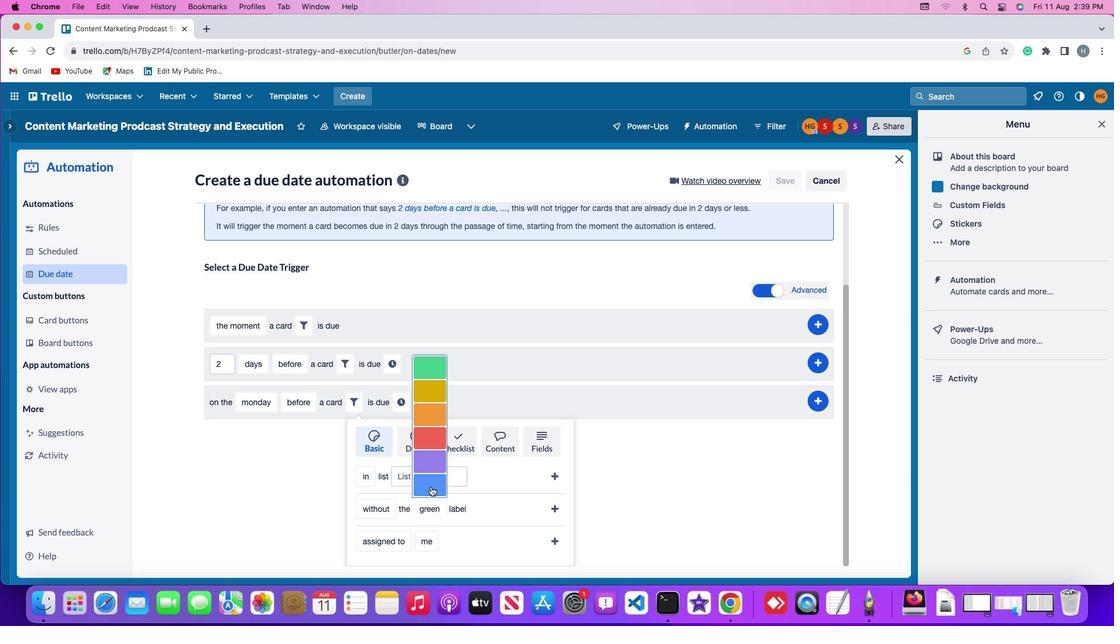
Action: Mouse pressed left at (430, 487)
Screenshot: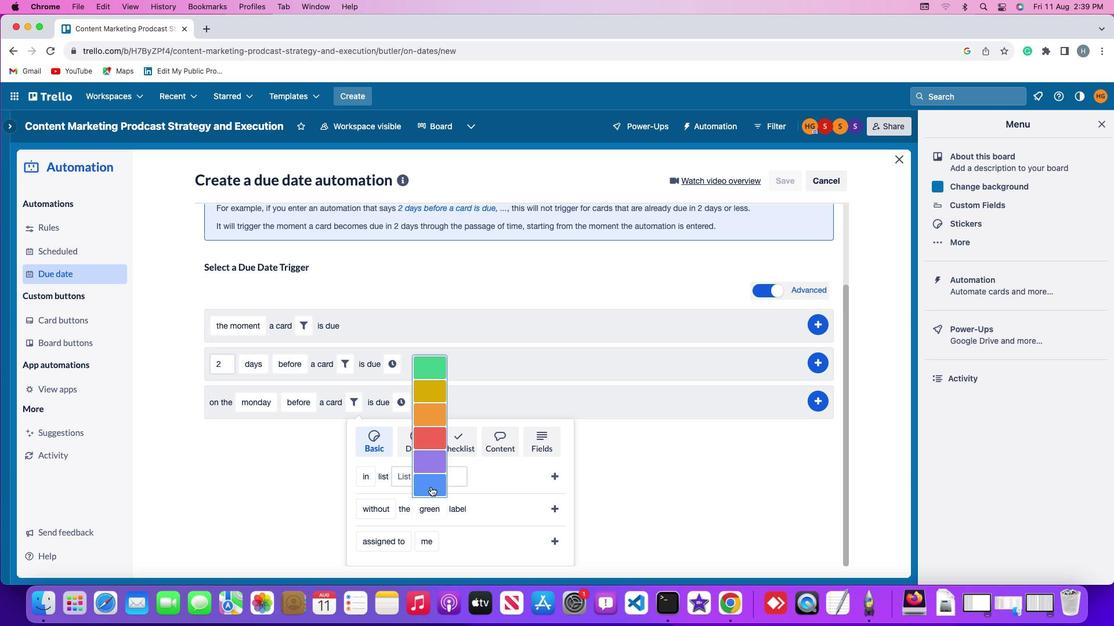 
Action: Mouse moved to (556, 508)
Screenshot: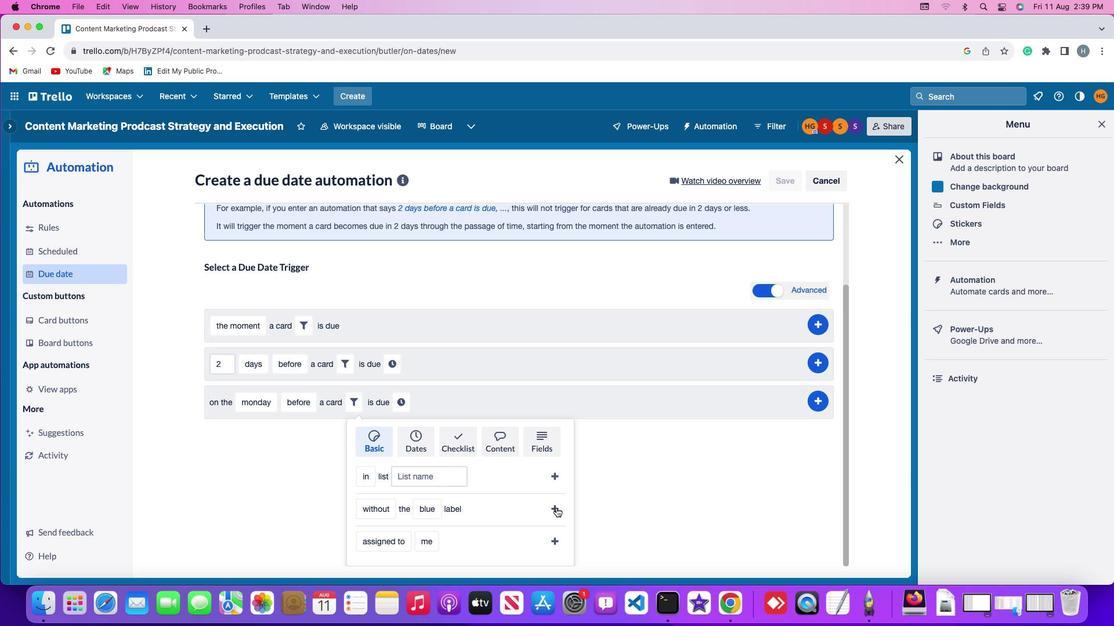 
Action: Mouse pressed left at (556, 508)
Screenshot: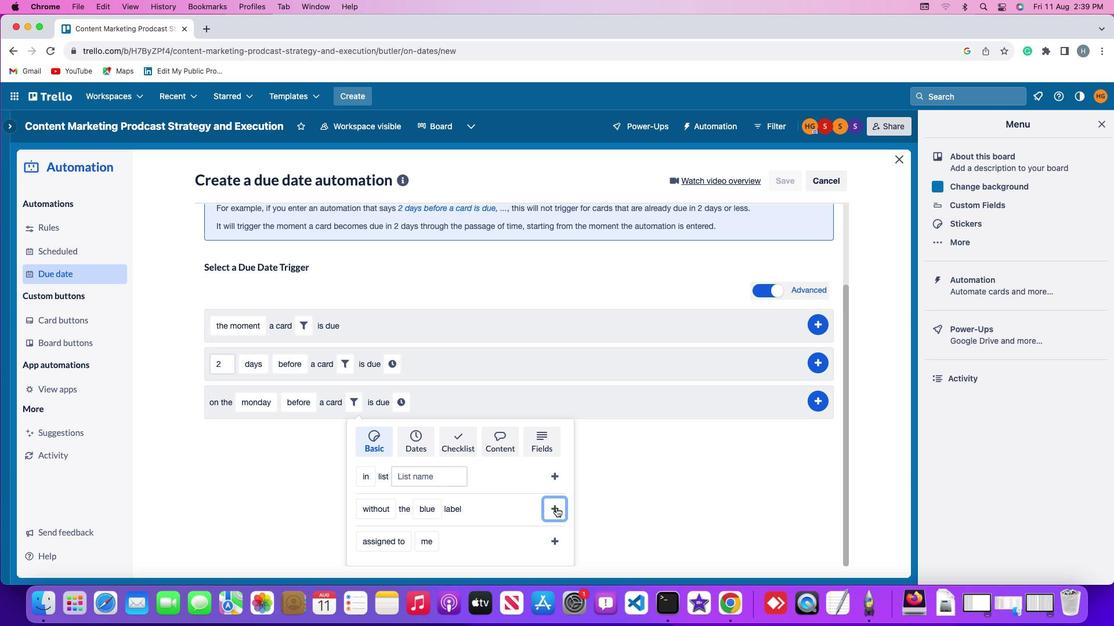 
Action: Mouse moved to (509, 503)
Screenshot: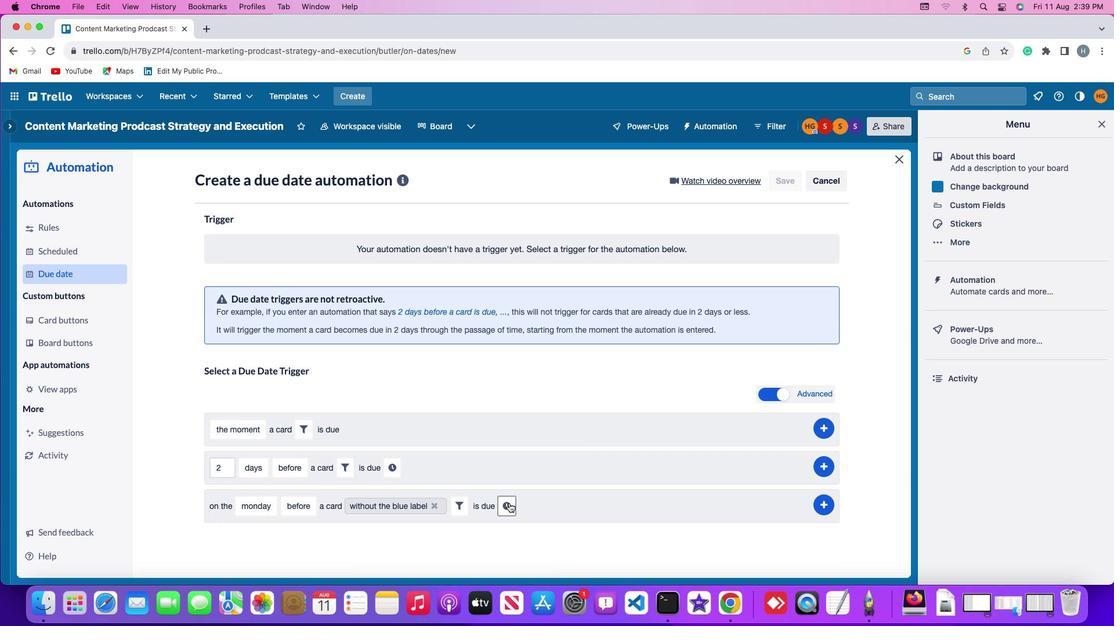
Action: Mouse pressed left at (509, 503)
Screenshot: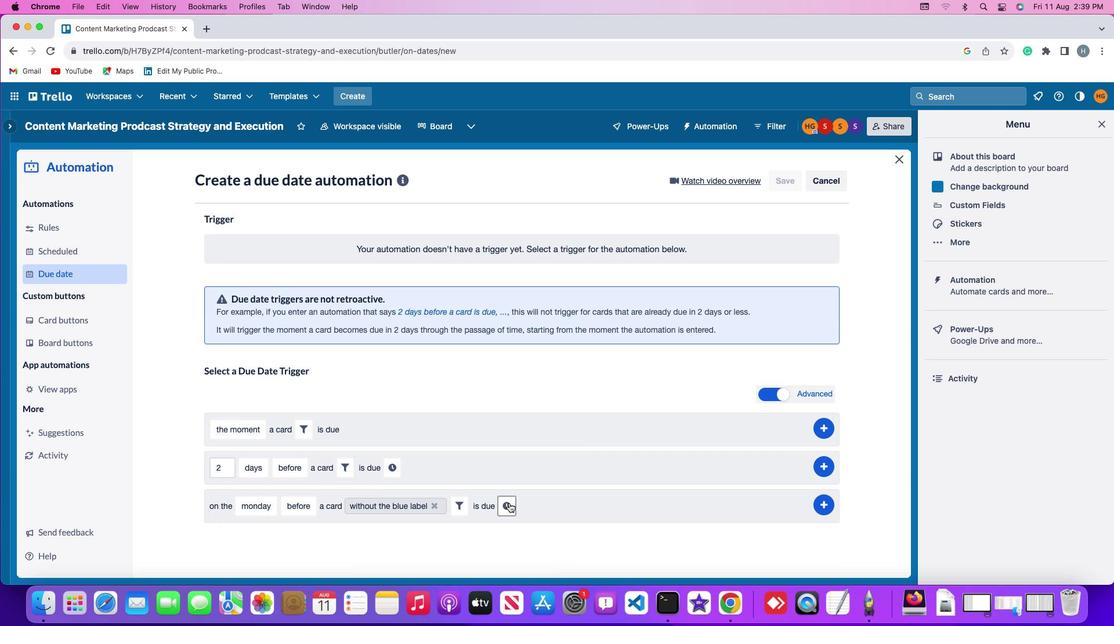 
Action: Mouse moved to (535, 504)
Screenshot: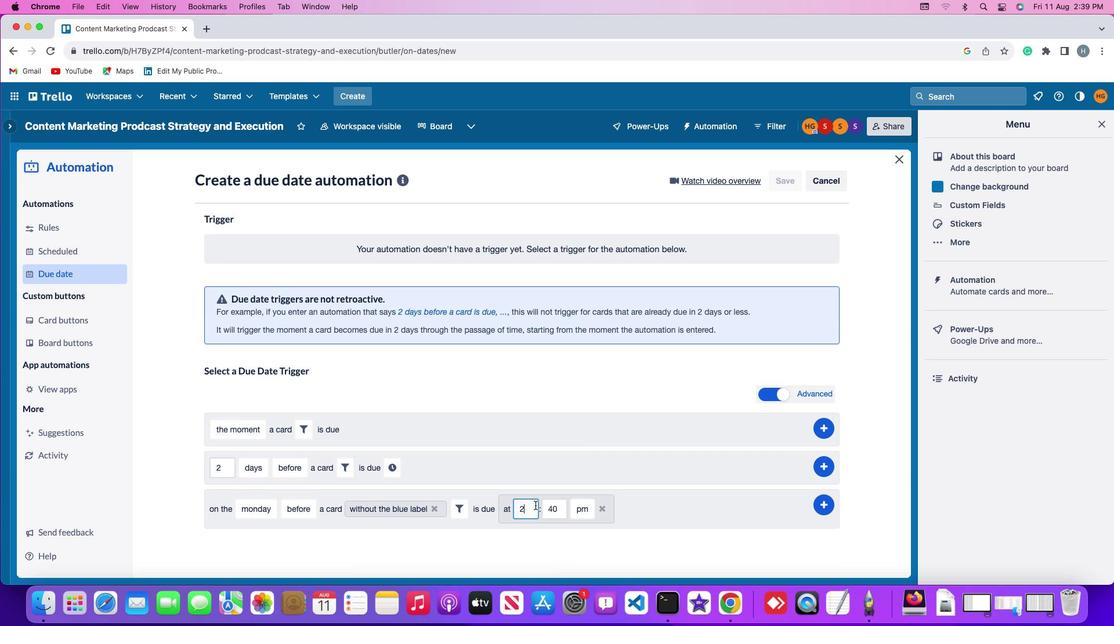
Action: Mouse pressed left at (535, 504)
Screenshot: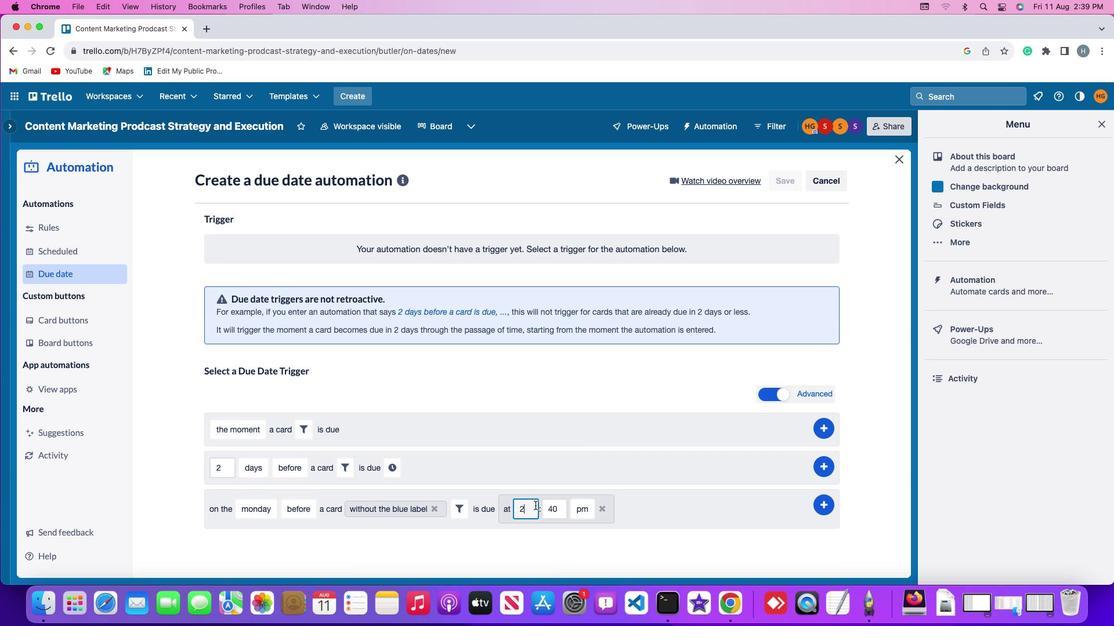 
Action: Mouse moved to (535, 506)
Screenshot: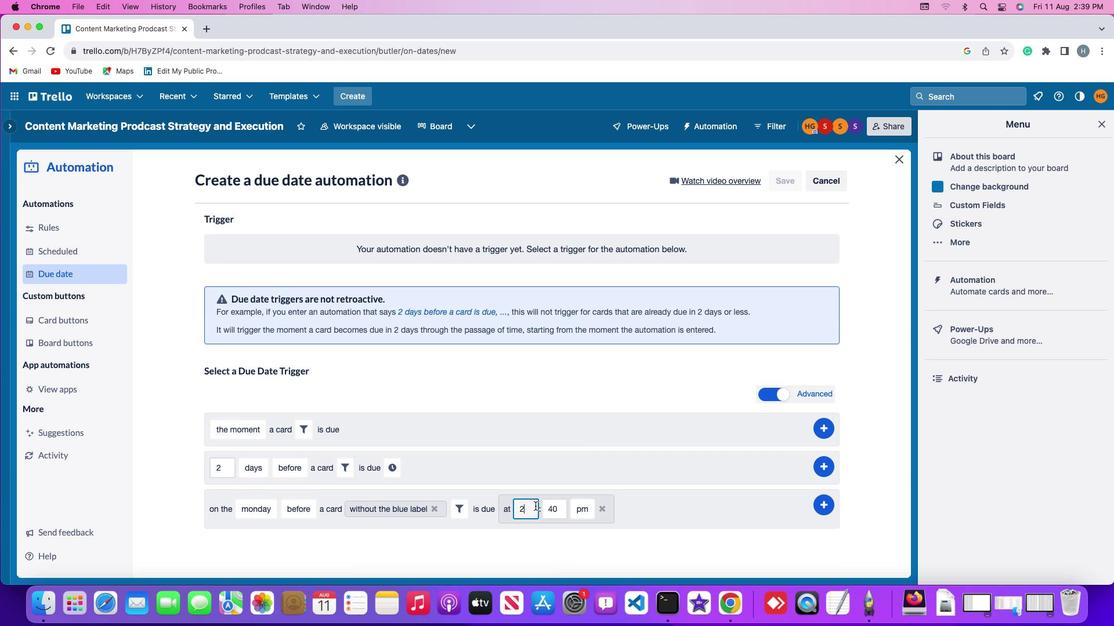 
Action: Key pressed Key.backspace'1''1'
Screenshot: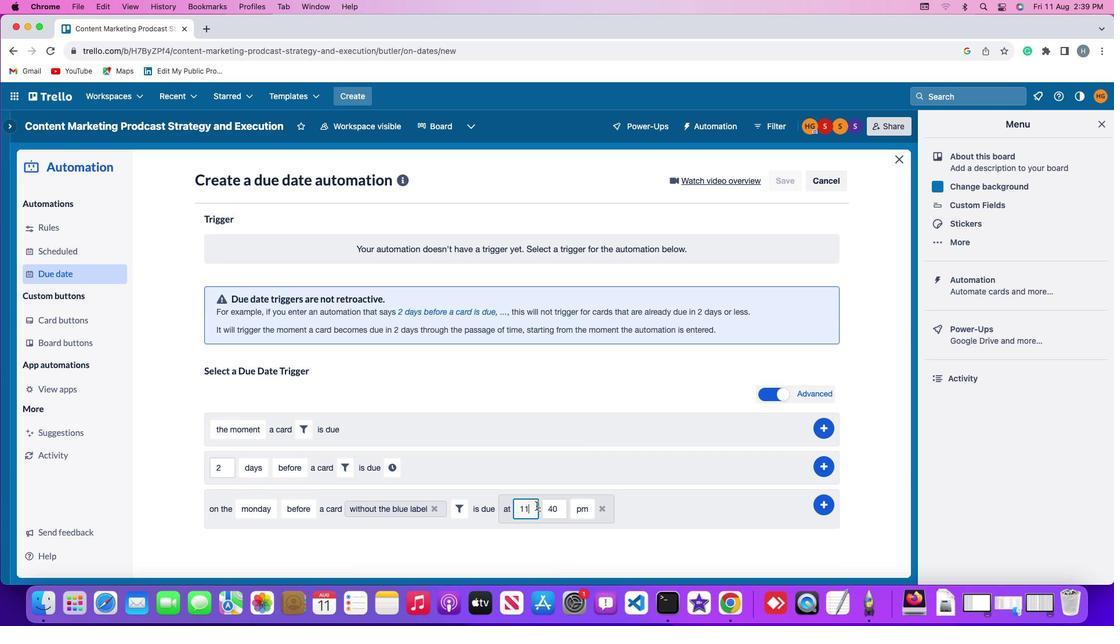 
Action: Mouse moved to (557, 506)
Screenshot: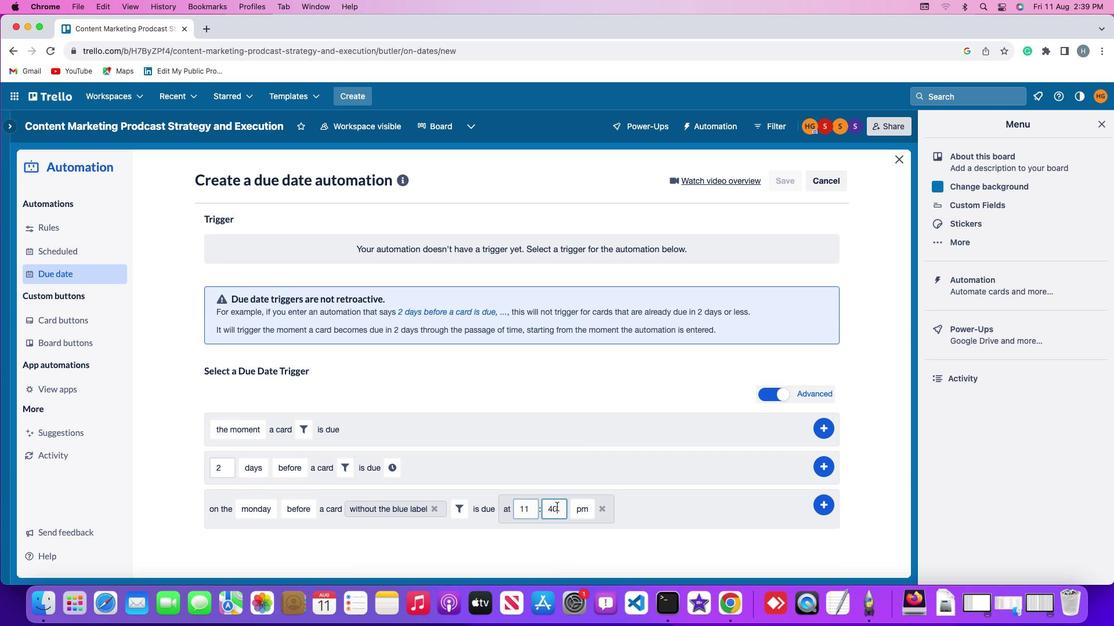 
Action: Mouse pressed left at (557, 506)
Screenshot: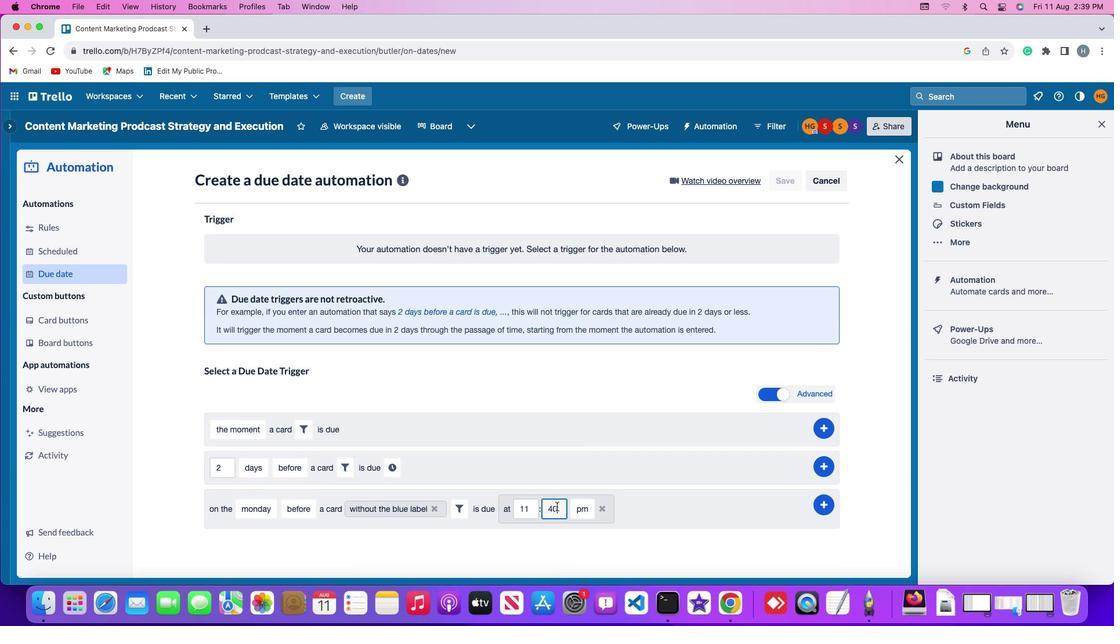 
Action: Mouse moved to (557, 506)
Screenshot: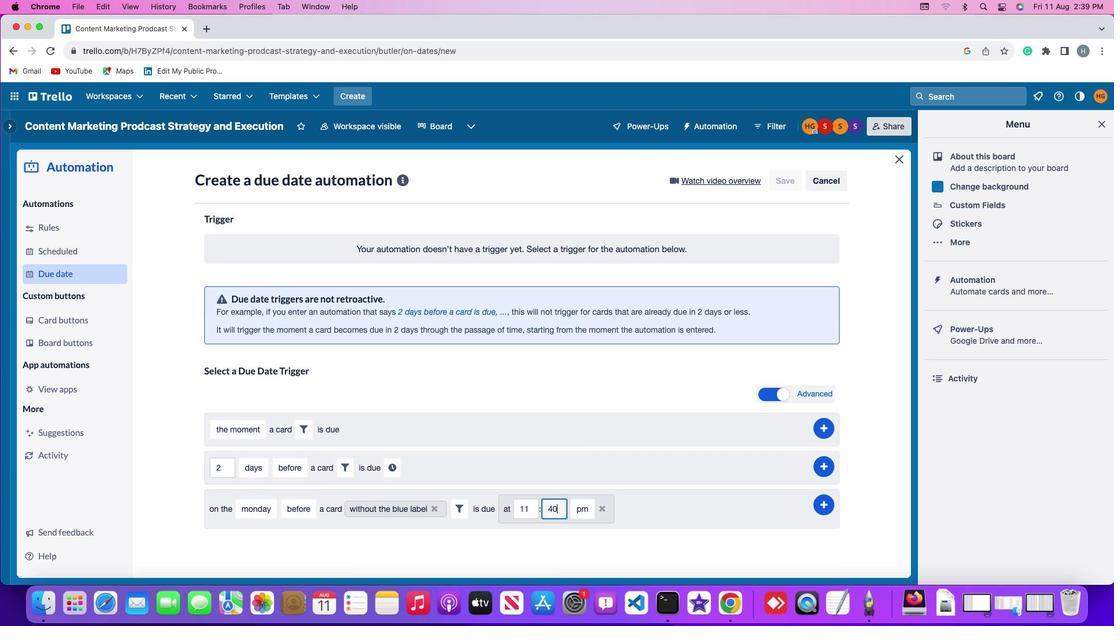 
Action: Key pressed Key.backspaceKey.backspace'0''0'
Screenshot: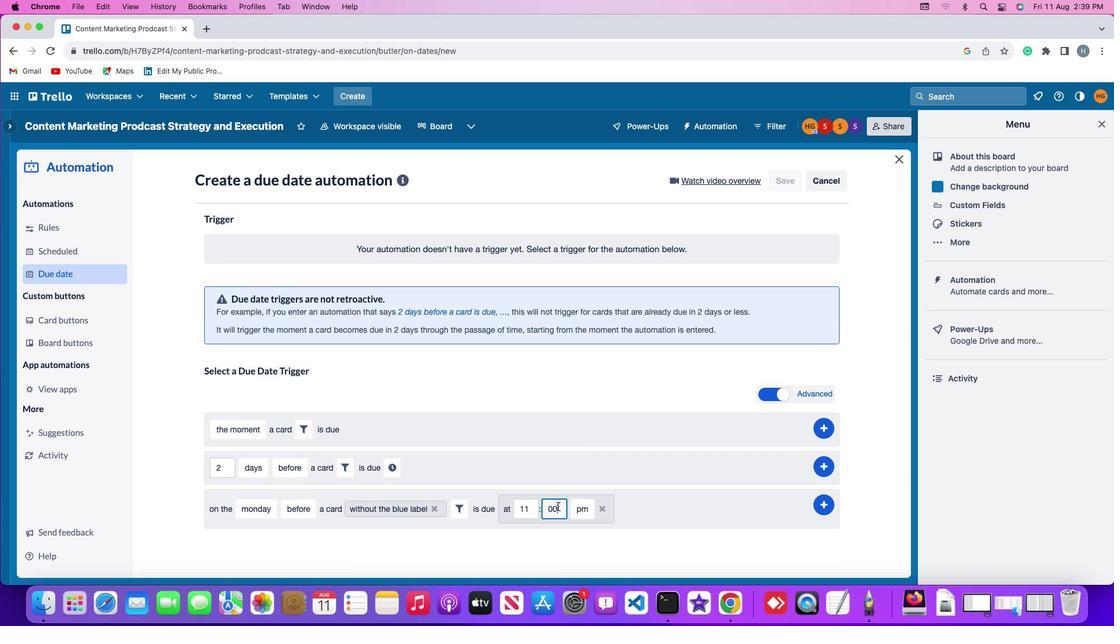 
Action: Mouse moved to (575, 506)
Screenshot: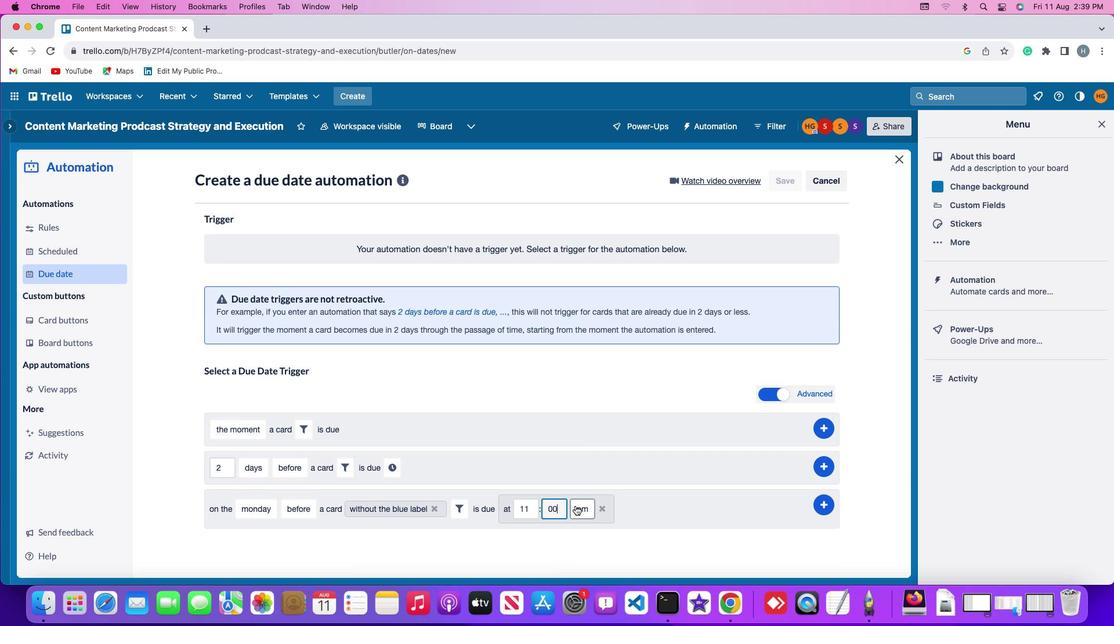 
Action: Mouse pressed left at (575, 506)
Screenshot: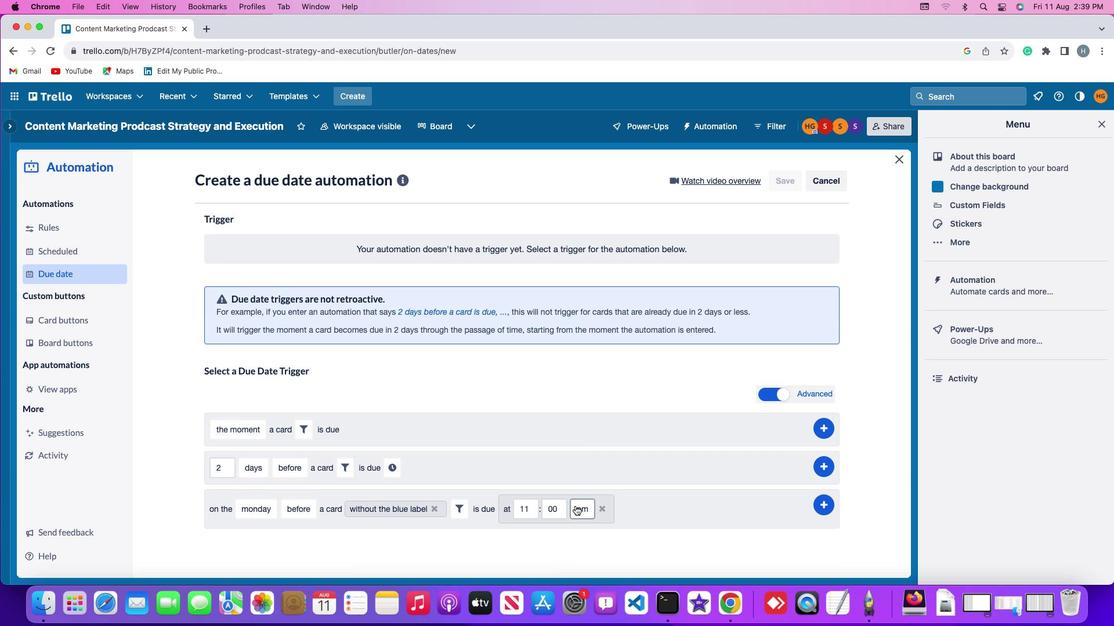 
Action: Mouse moved to (579, 532)
Screenshot: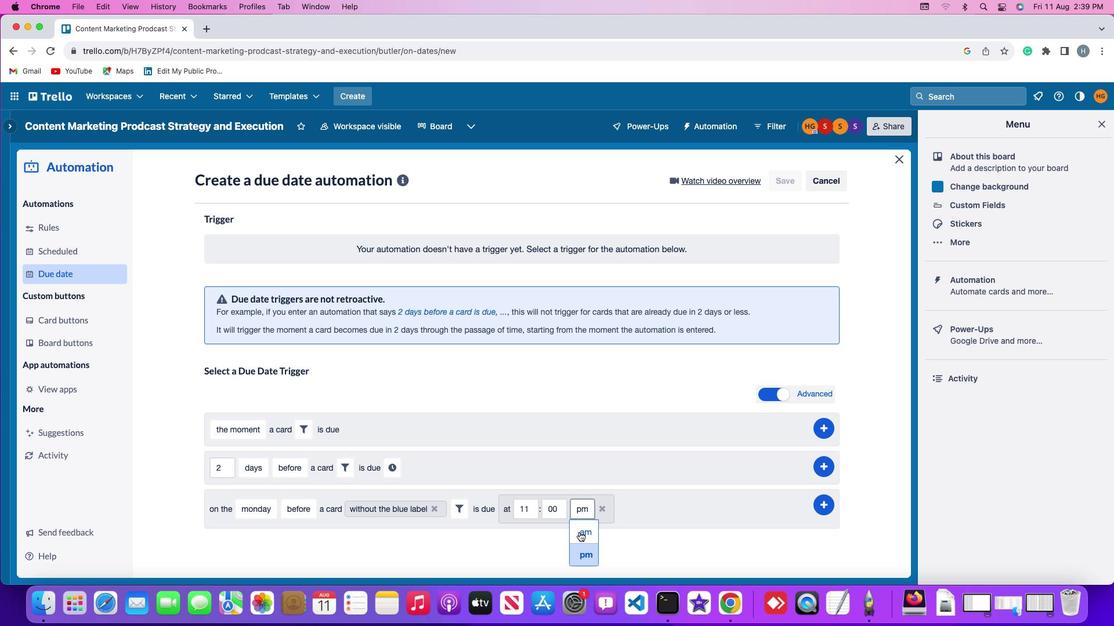 
Action: Mouse pressed left at (579, 532)
Screenshot: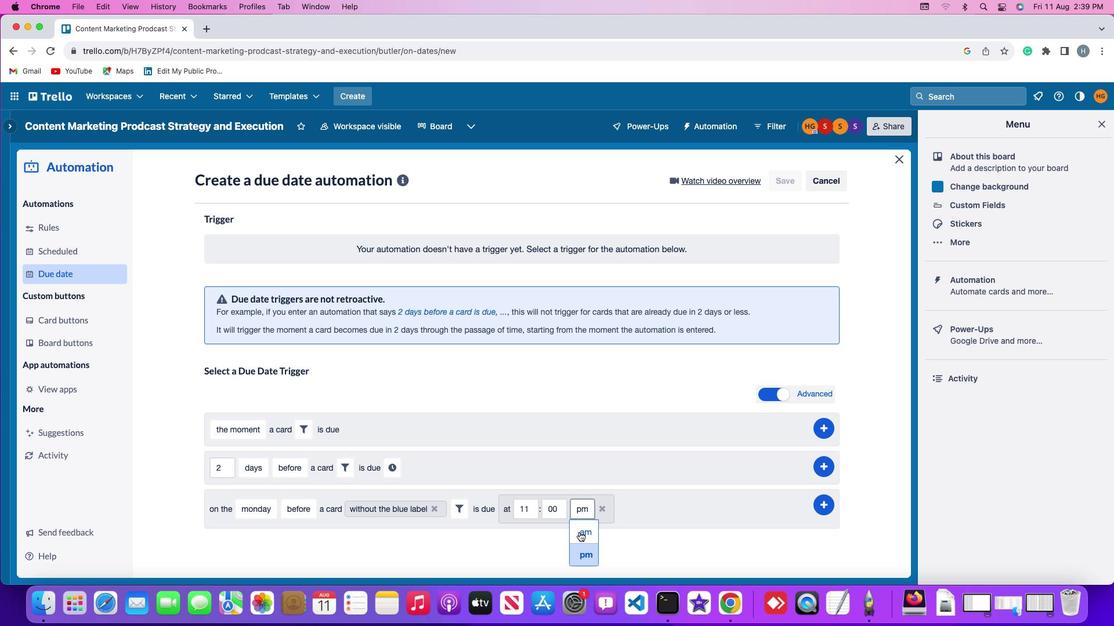 
Action: Mouse moved to (826, 502)
Screenshot: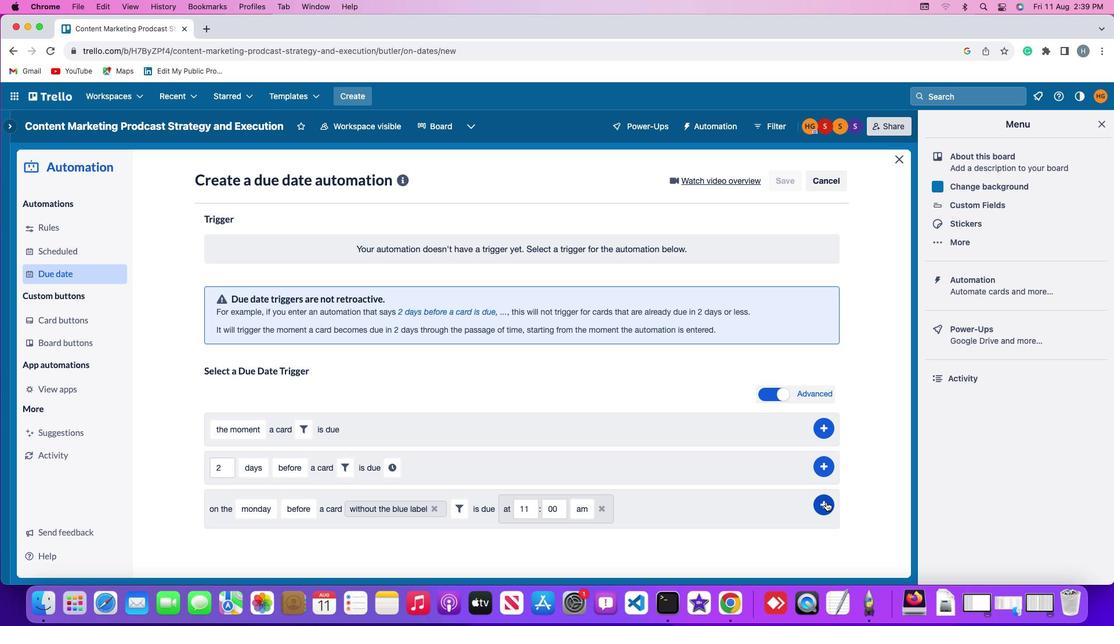 
Action: Mouse pressed left at (826, 502)
Screenshot: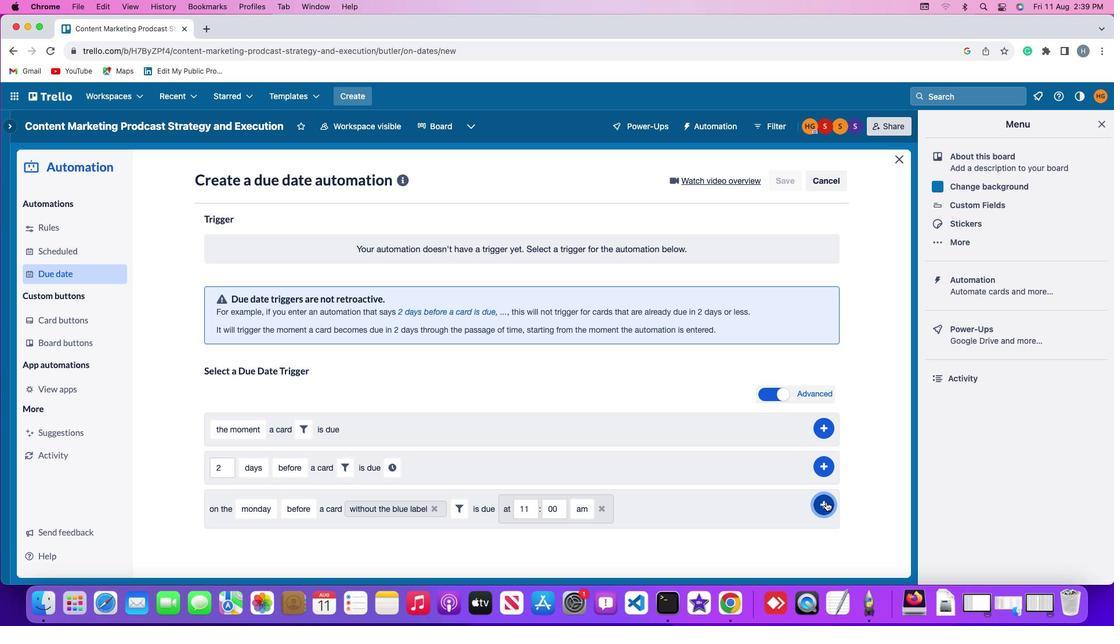 
Action: Mouse moved to (884, 424)
Screenshot: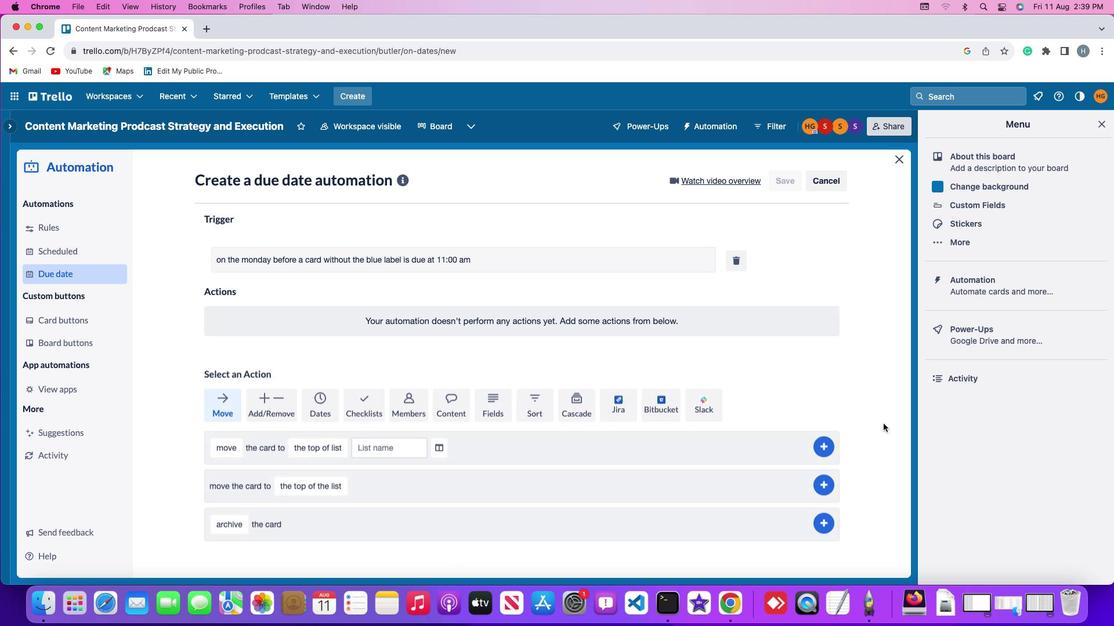 
